 Task: Look for space in Неготино, Macedonia from 8th June, 2023 to 16th June, 2023 for 2 adults in price range Rs.10000 to Rs.15000. Place can be entire place with 1  bedroom having 1 bed and 1 bathroom. Property type can be house, flat, guest house, hotel. Amenities needed are: wifi, washing machine. Booking option can be shelf check-in. Required host language is English.
Action: Mouse moved to (507, 111)
Screenshot: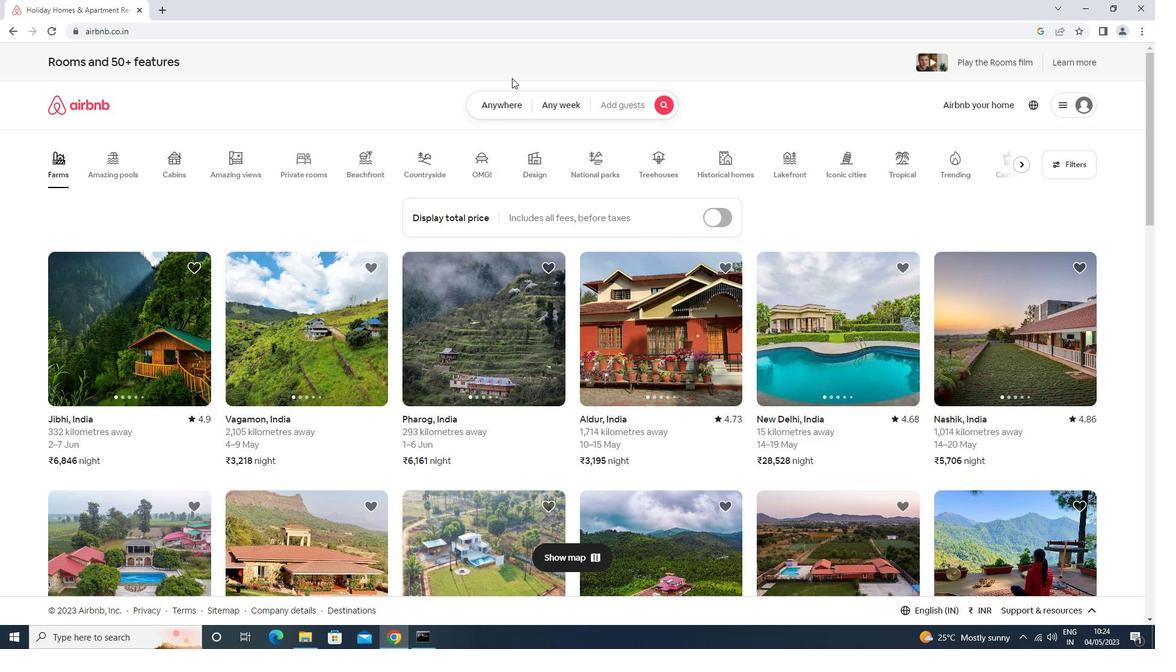 
Action: Mouse pressed left at (507, 111)
Screenshot: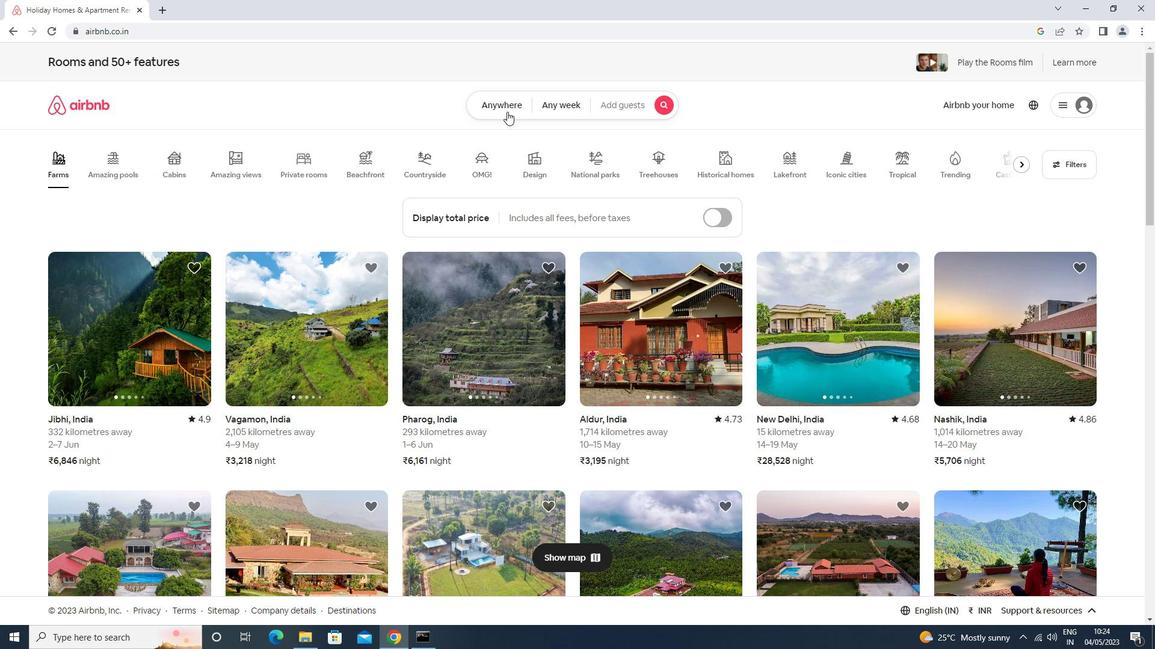 
Action: Mouse moved to (453, 151)
Screenshot: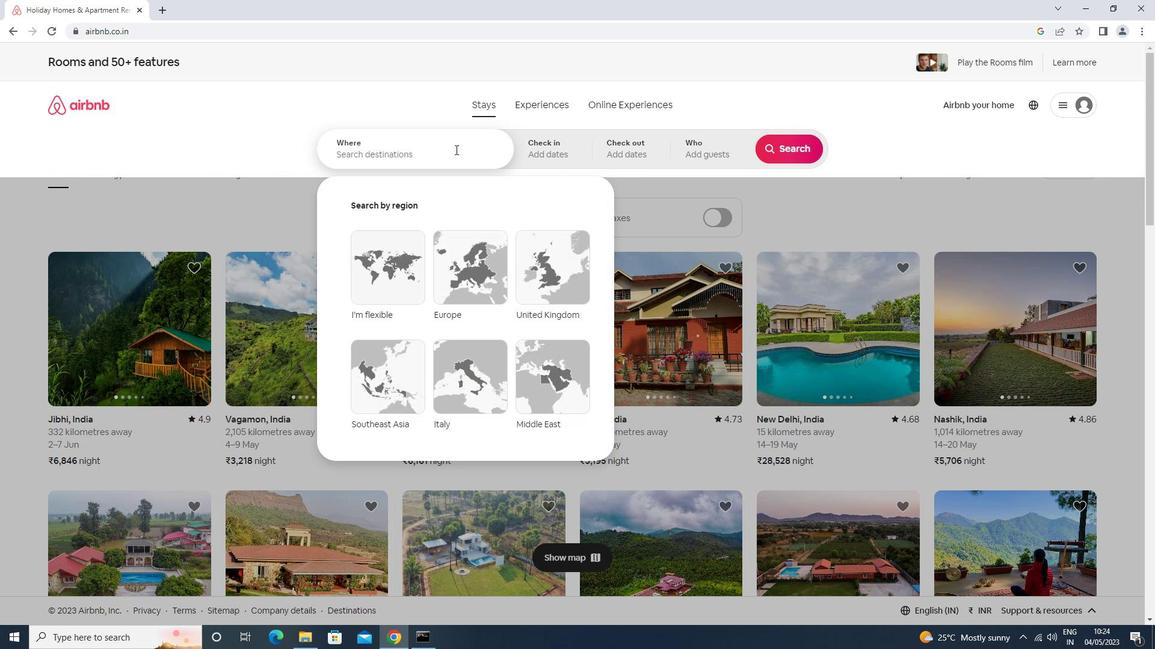 
Action: Mouse pressed left at (453, 151)
Screenshot: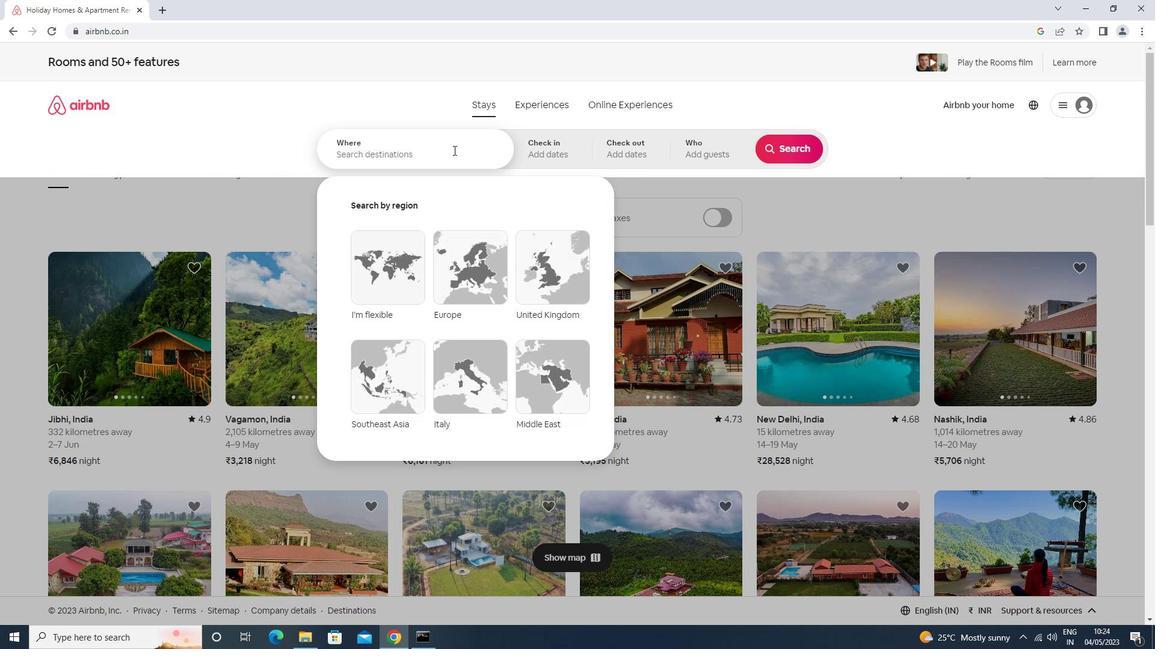 
Action: Key pressed macedonia<Key.enter>
Screenshot: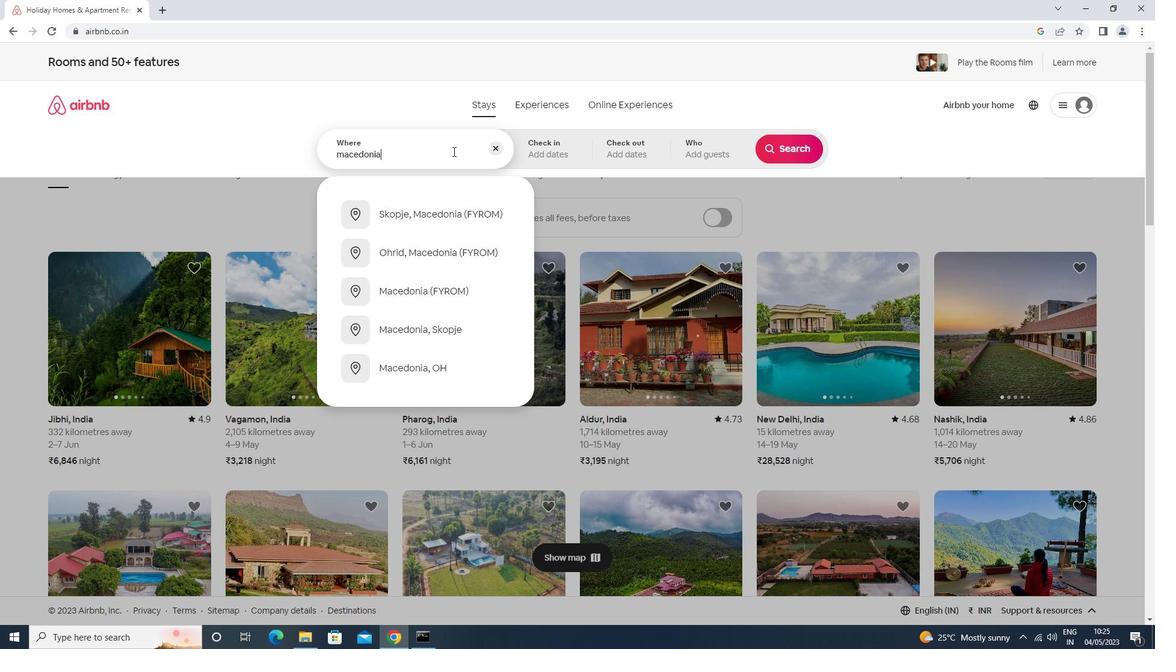 
Action: Mouse moved to (714, 327)
Screenshot: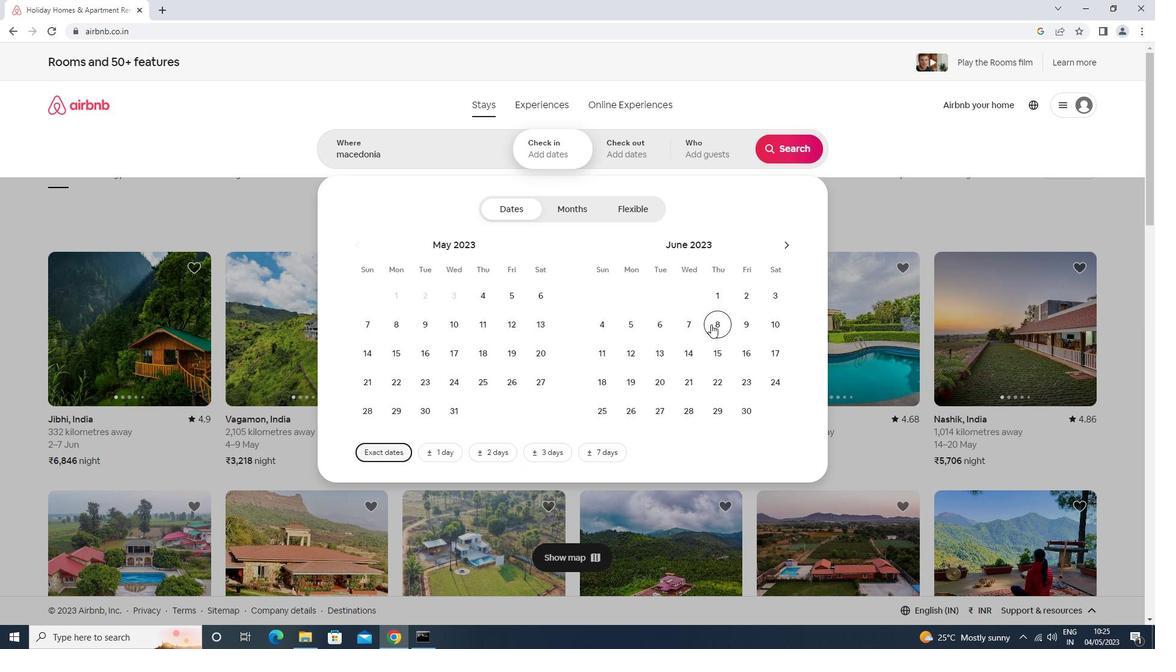 
Action: Mouse pressed left at (714, 327)
Screenshot: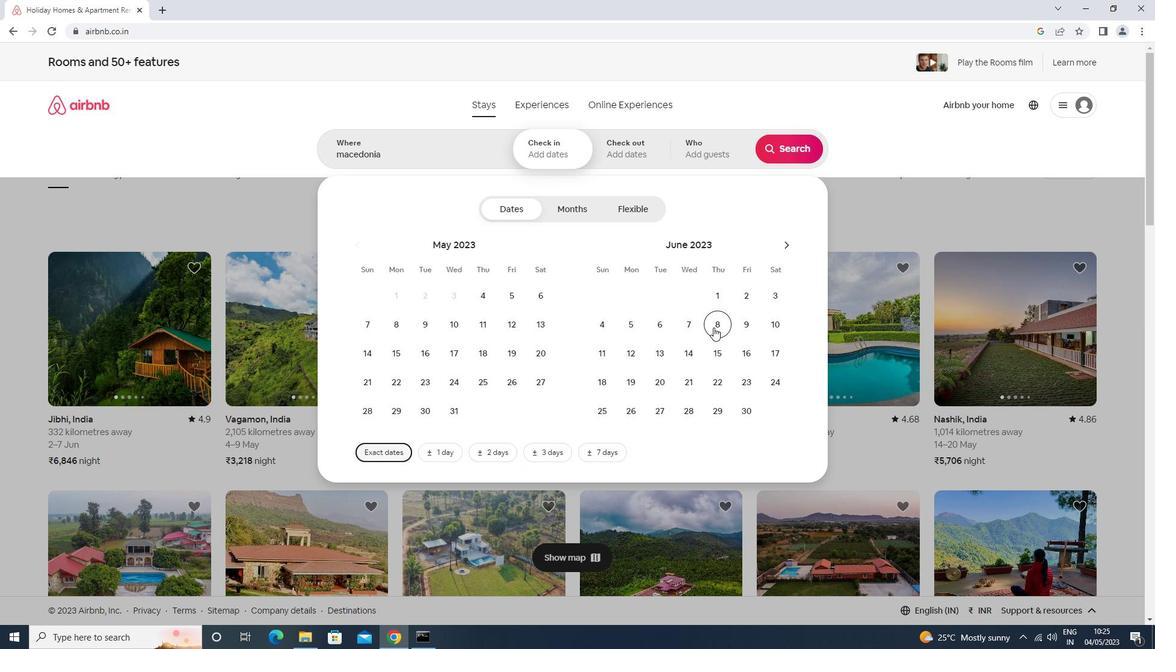
Action: Mouse moved to (745, 350)
Screenshot: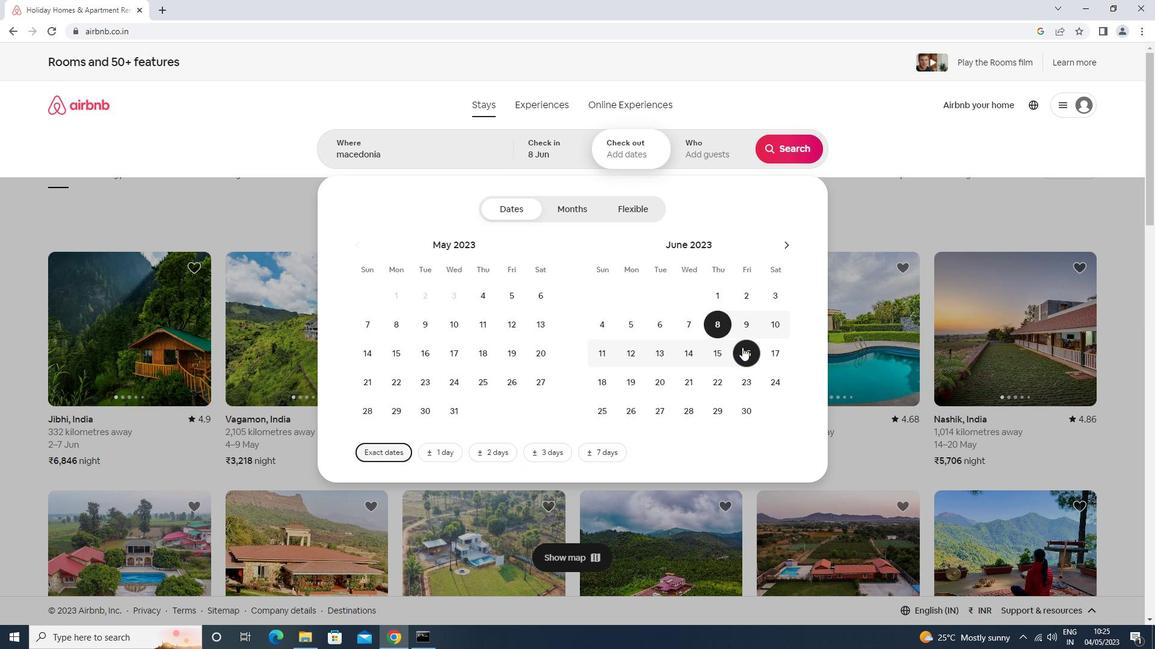 
Action: Mouse pressed left at (745, 350)
Screenshot: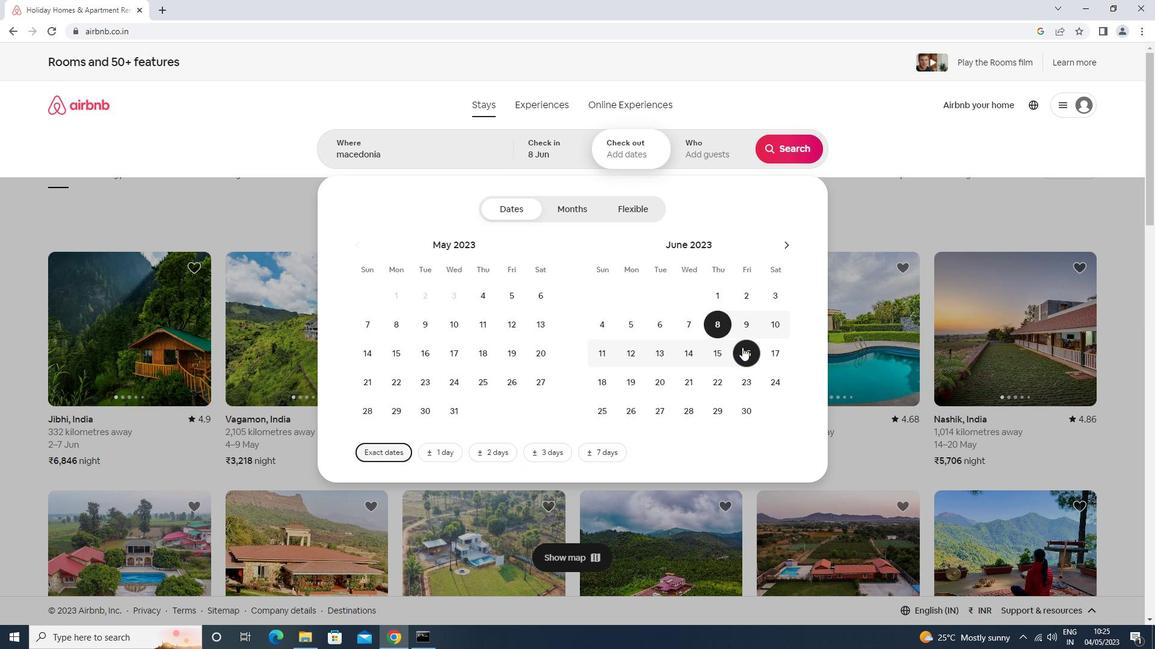 
Action: Mouse moved to (698, 163)
Screenshot: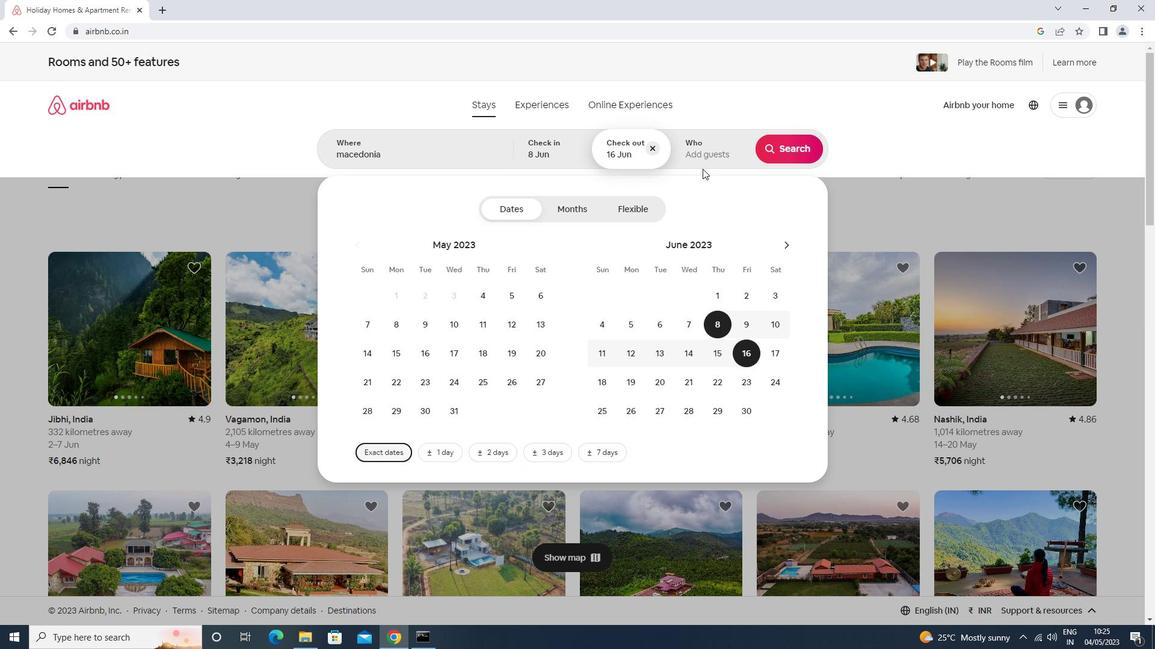 
Action: Mouse pressed left at (698, 163)
Screenshot: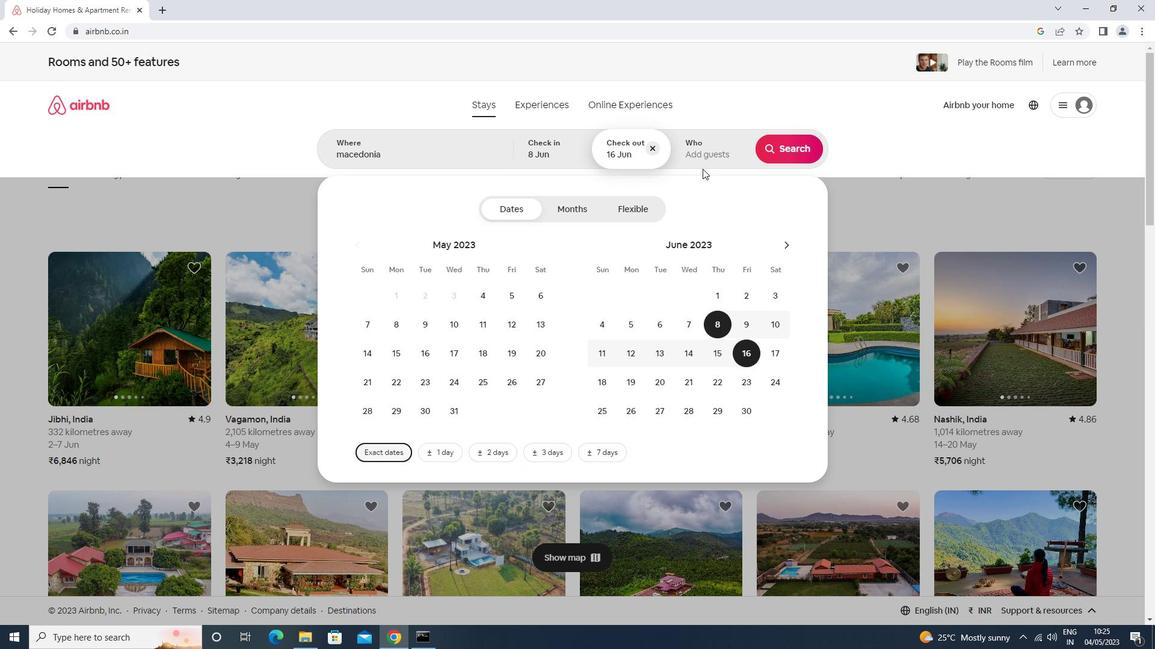 
Action: Mouse moved to (796, 214)
Screenshot: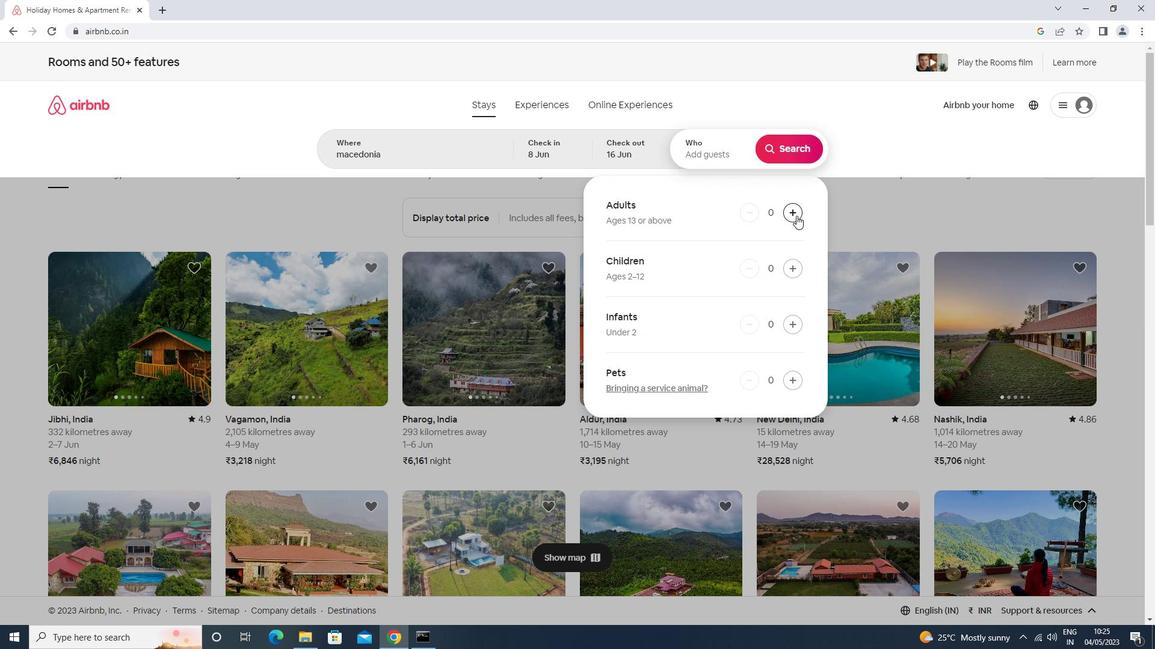 
Action: Mouse pressed left at (796, 214)
Screenshot: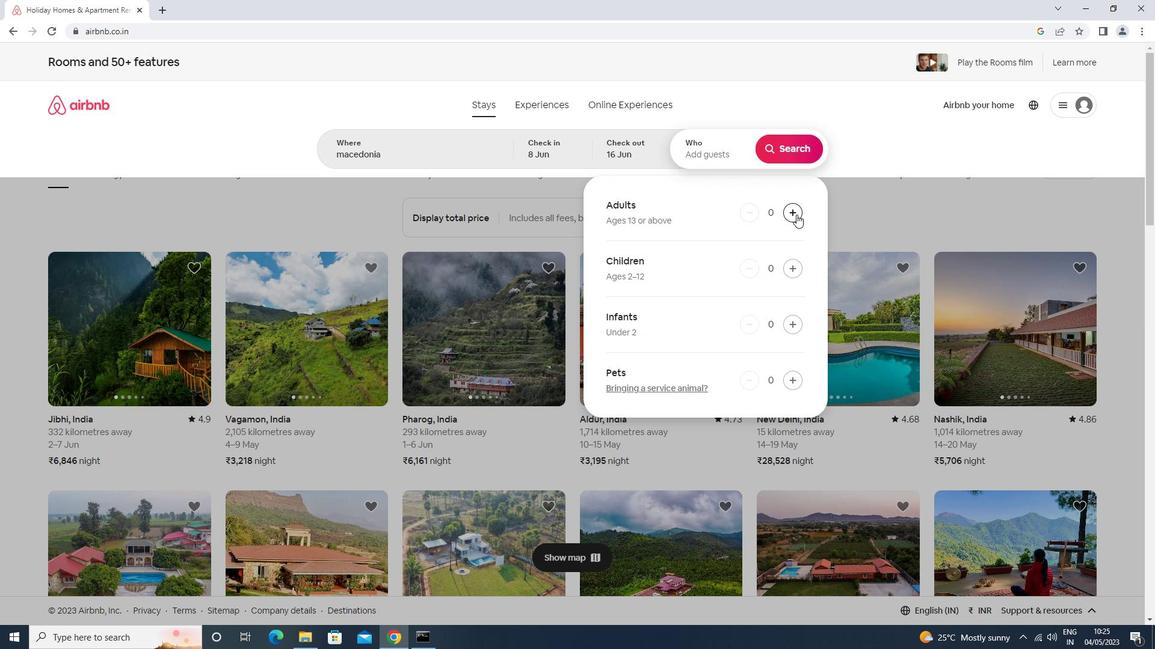 
Action: Mouse pressed left at (796, 214)
Screenshot: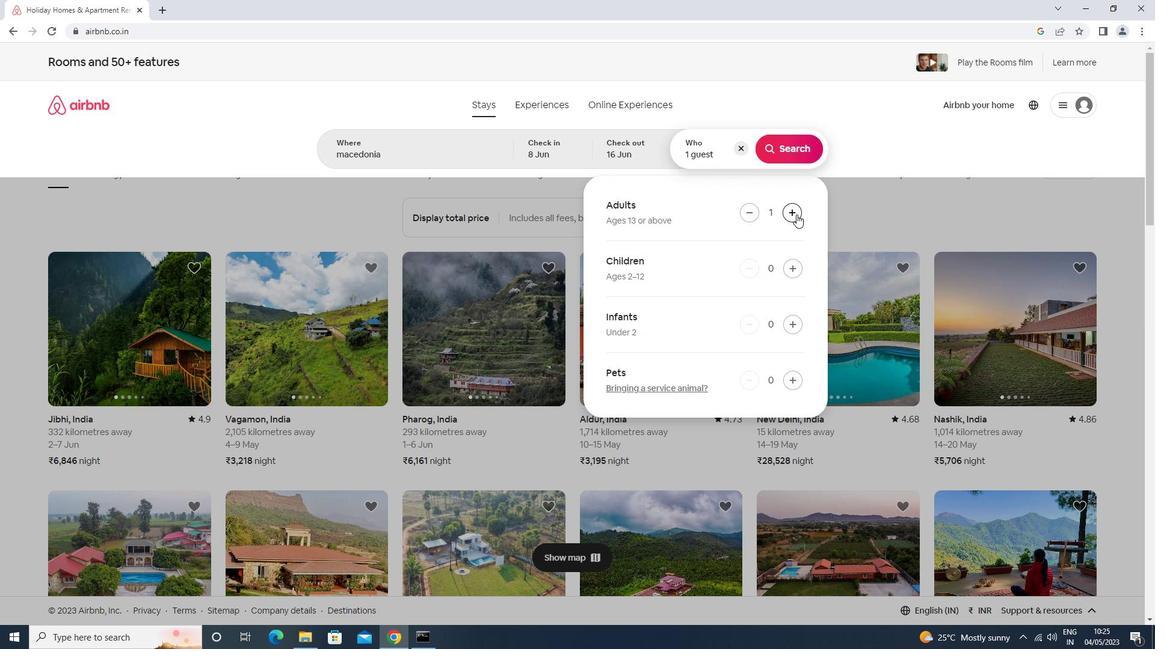 
Action: Mouse moved to (788, 150)
Screenshot: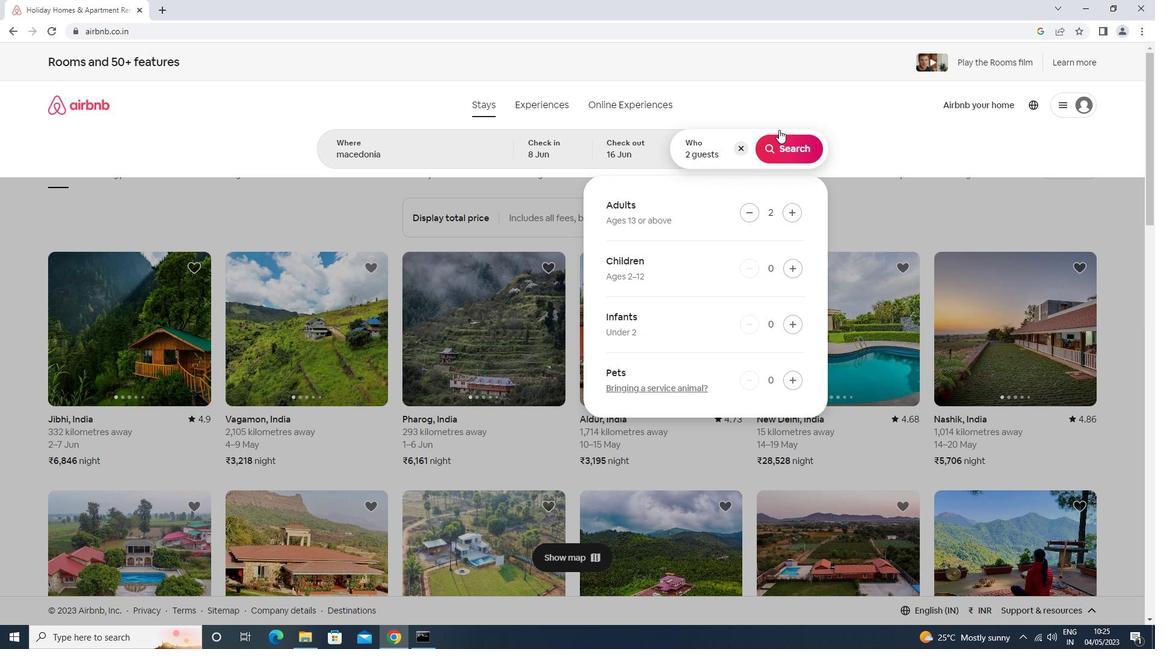 
Action: Mouse pressed left at (788, 150)
Screenshot: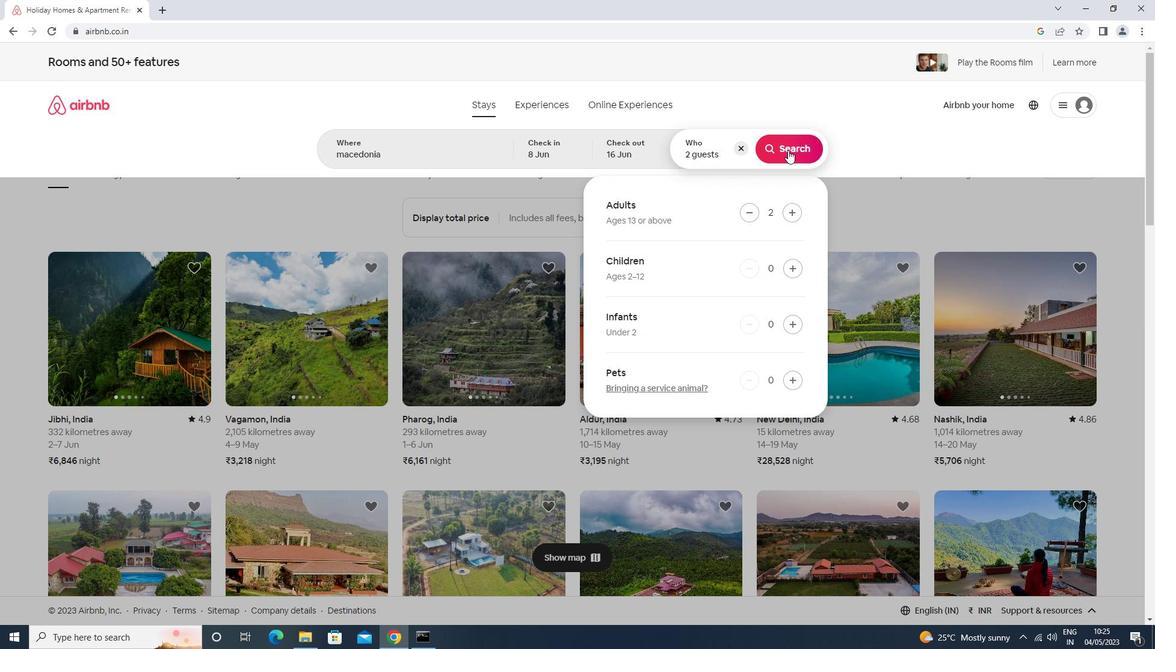 
Action: Mouse moved to (1103, 111)
Screenshot: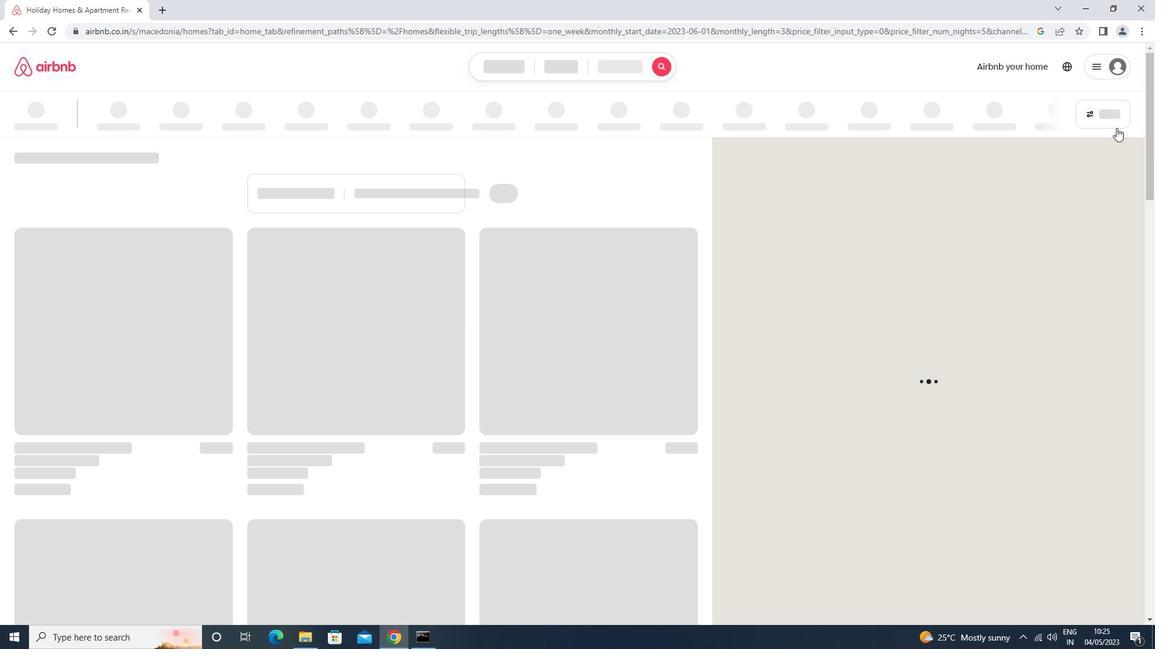 
Action: Mouse pressed left at (1103, 111)
Screenshot: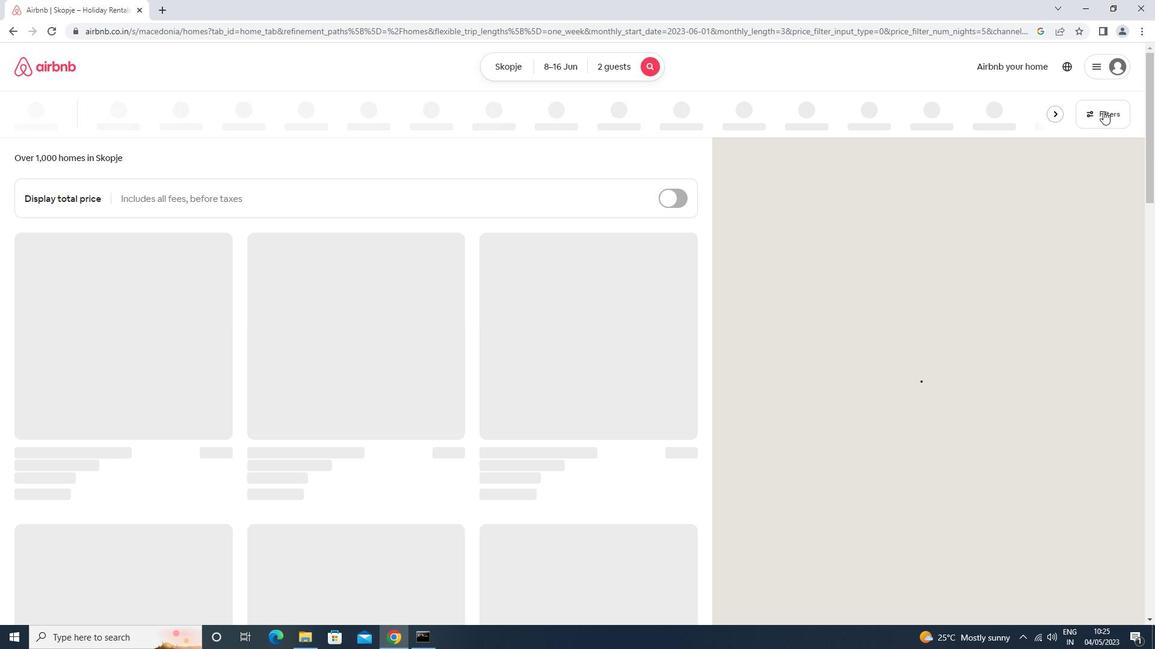 
Action: Mouse moved to (422, 267)
Screenshot: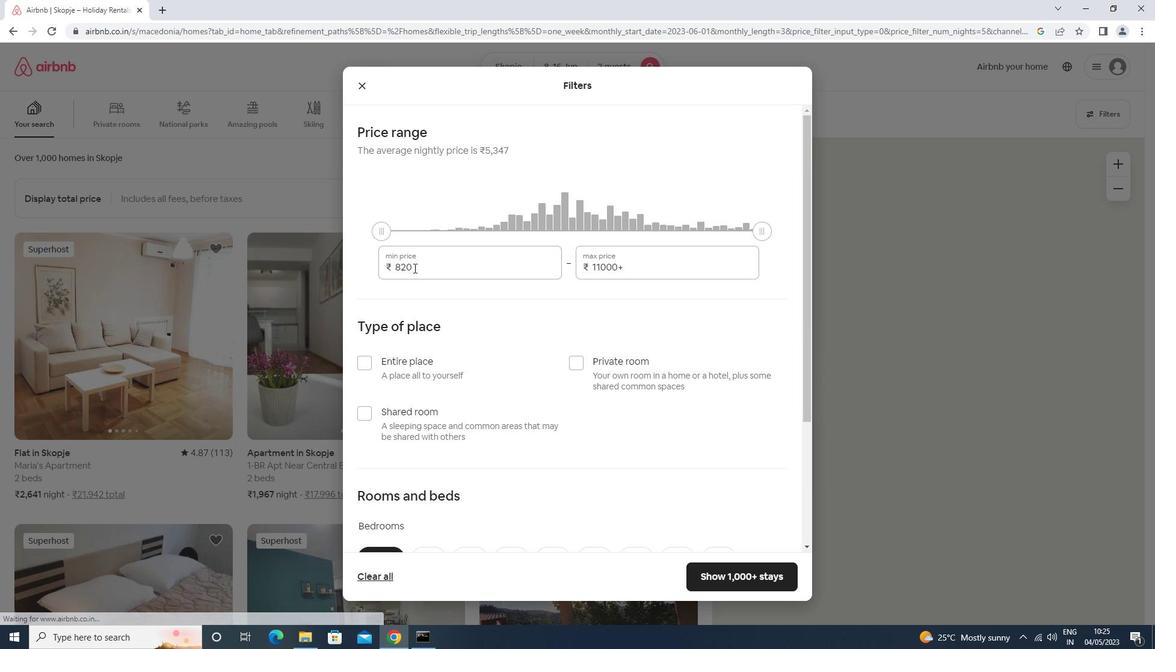 
Action: Mouse pressed left at (422, 267)
Screenshot: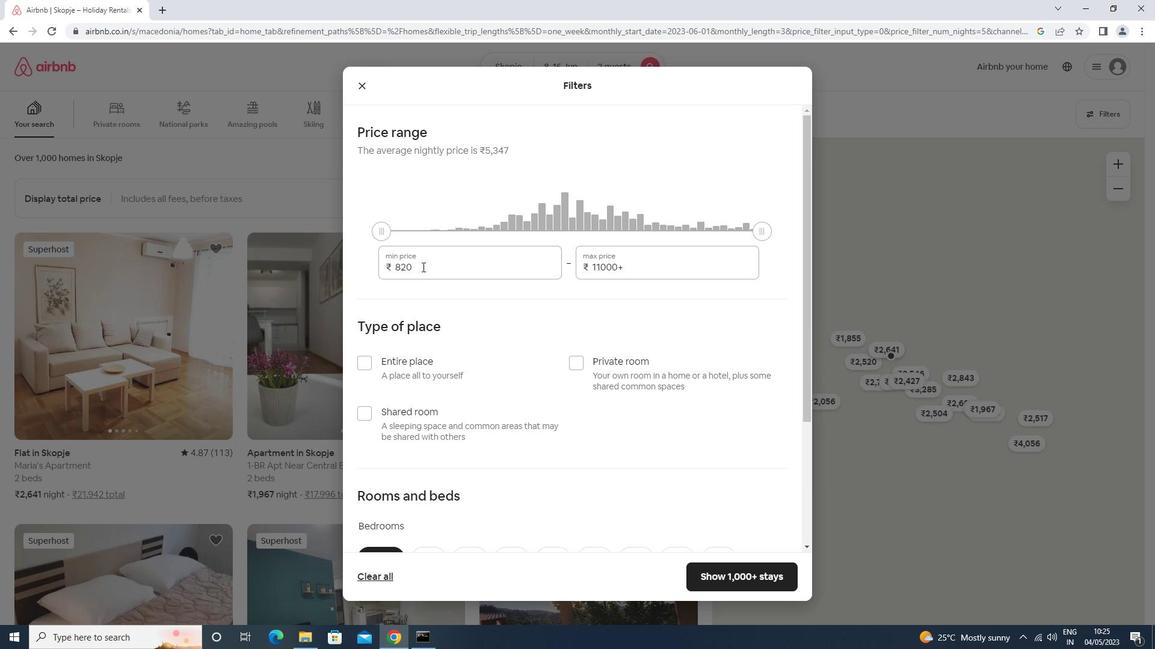 
Action: Mouse moved to (424, 267)
Screenshot: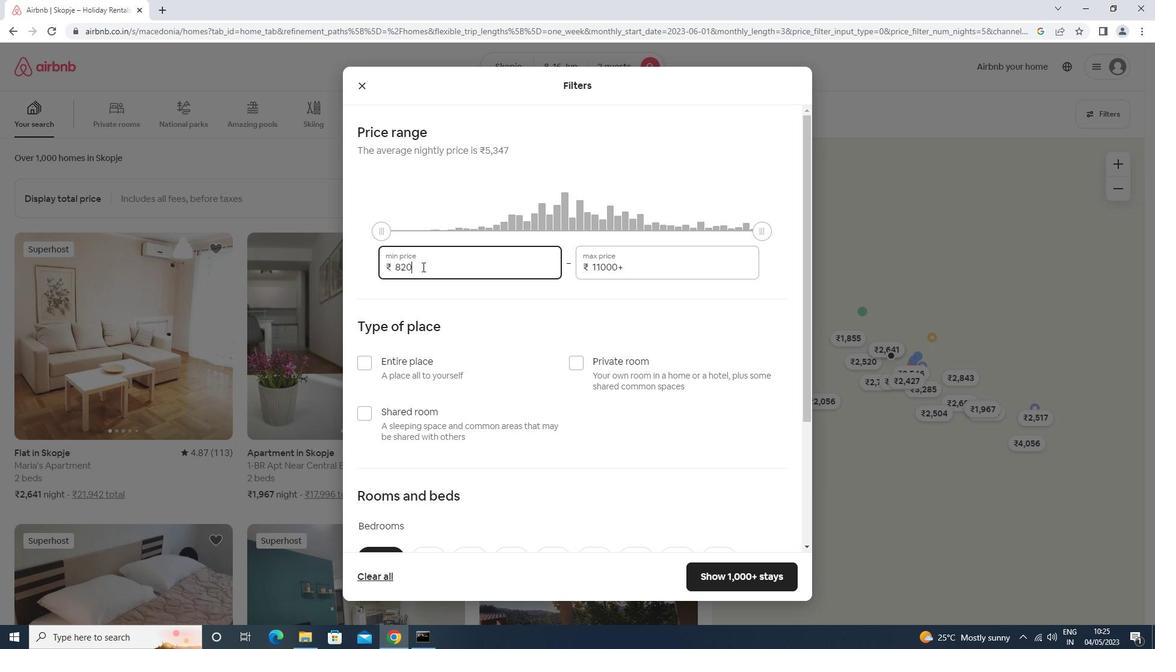 
Action: Key pressed <Key.backspace><Key.backspace><Key.backspace><Key.backspace><Key.backspace><Key.backspace><Key.backspace><Key.backspace><Key.backspace><Key.backspace>10000<Key.tab>15000
Screenshot: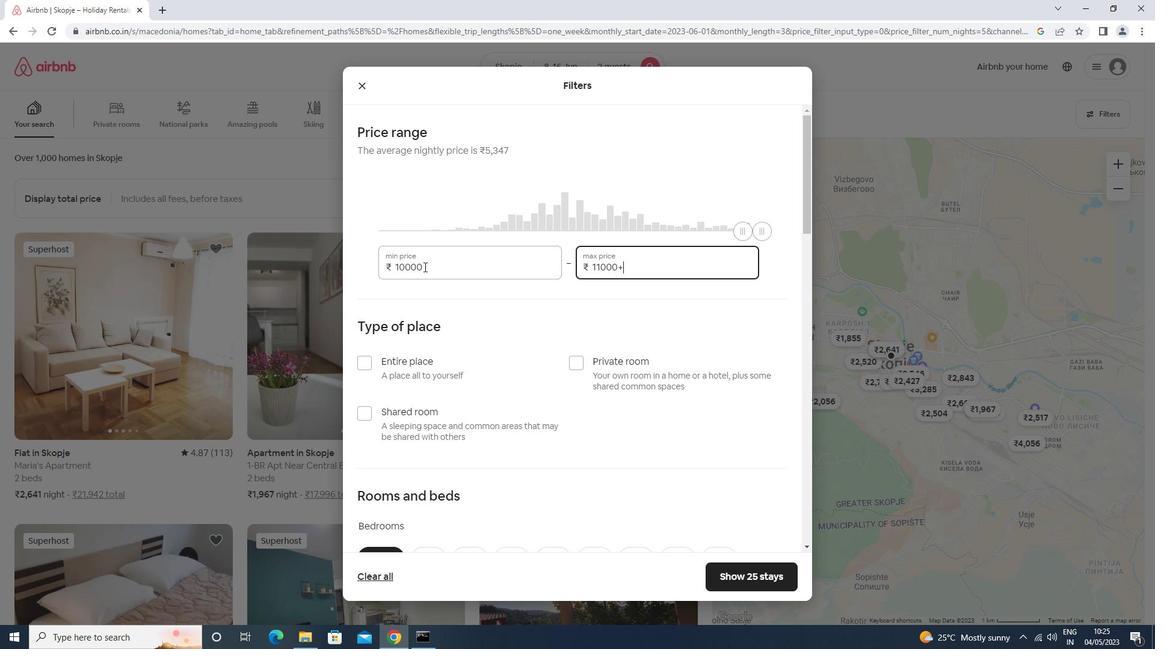
Action: Mouse moved to (424, 267)
Screenshot: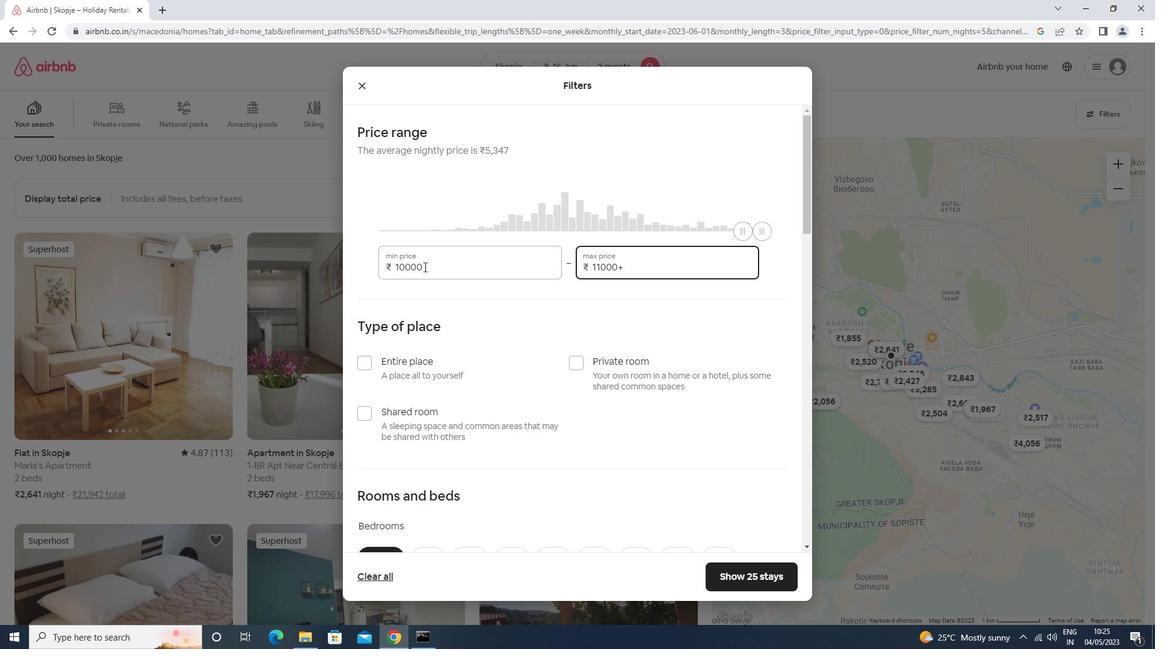 
Action: Mouse scrolled (424, 266) with delta (0, 0)
Screenshot: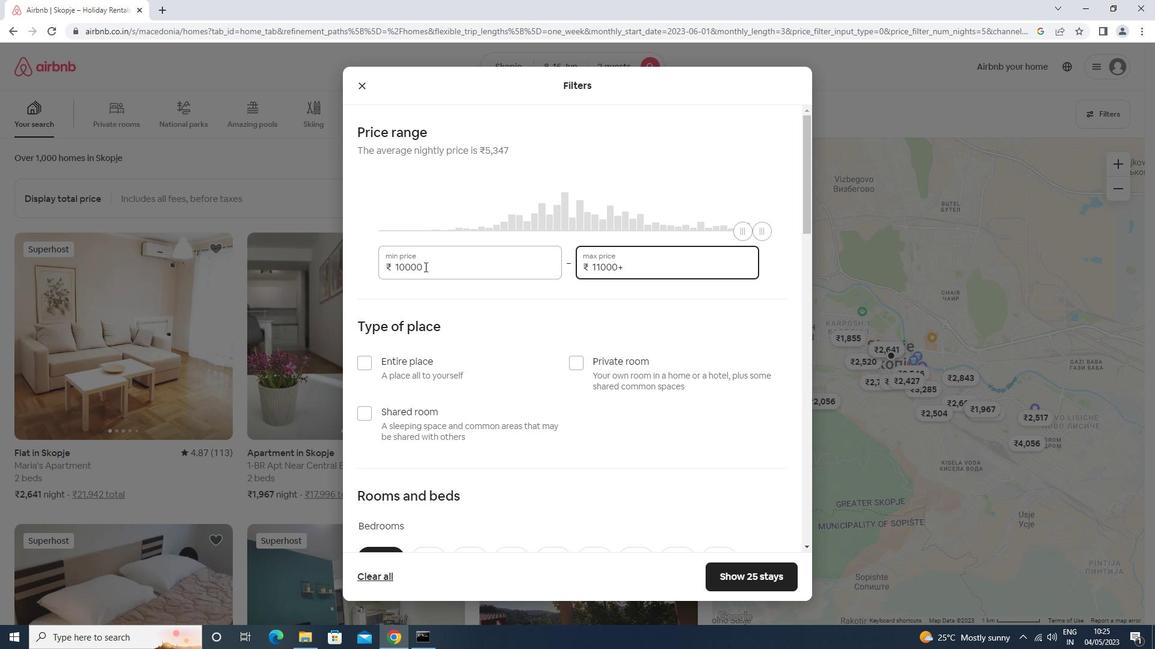 
Action: Mouse scrolled (424, 266) with delta (0, 0)
Screenshot: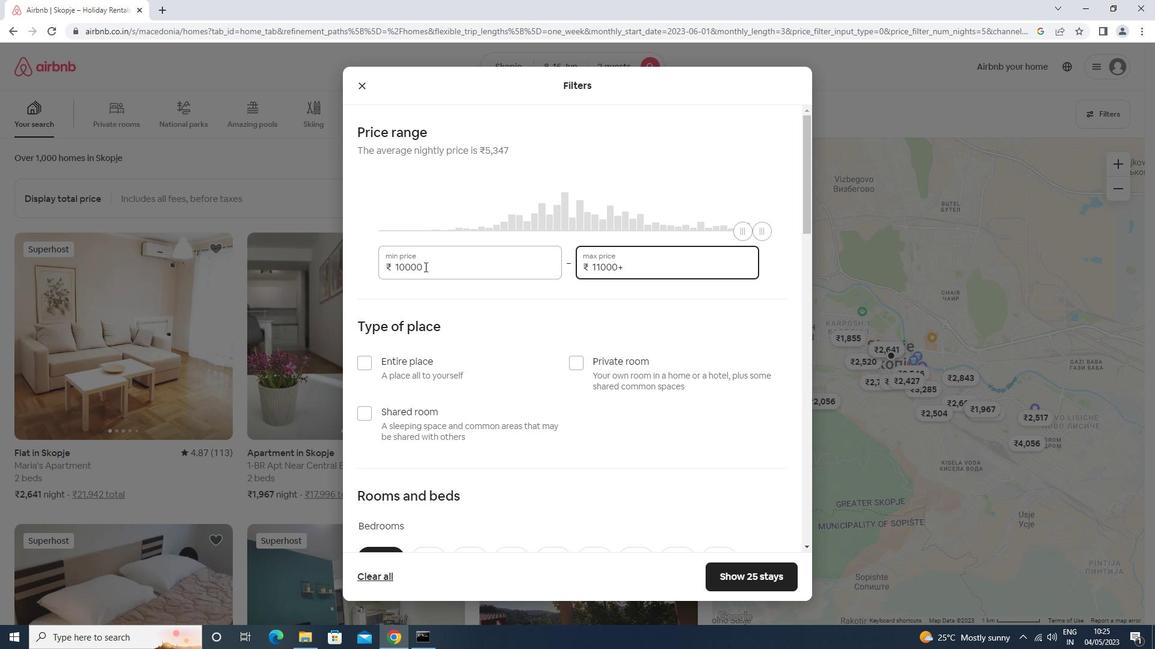
Action: Mouse moved to (391, 244)
Screenshot: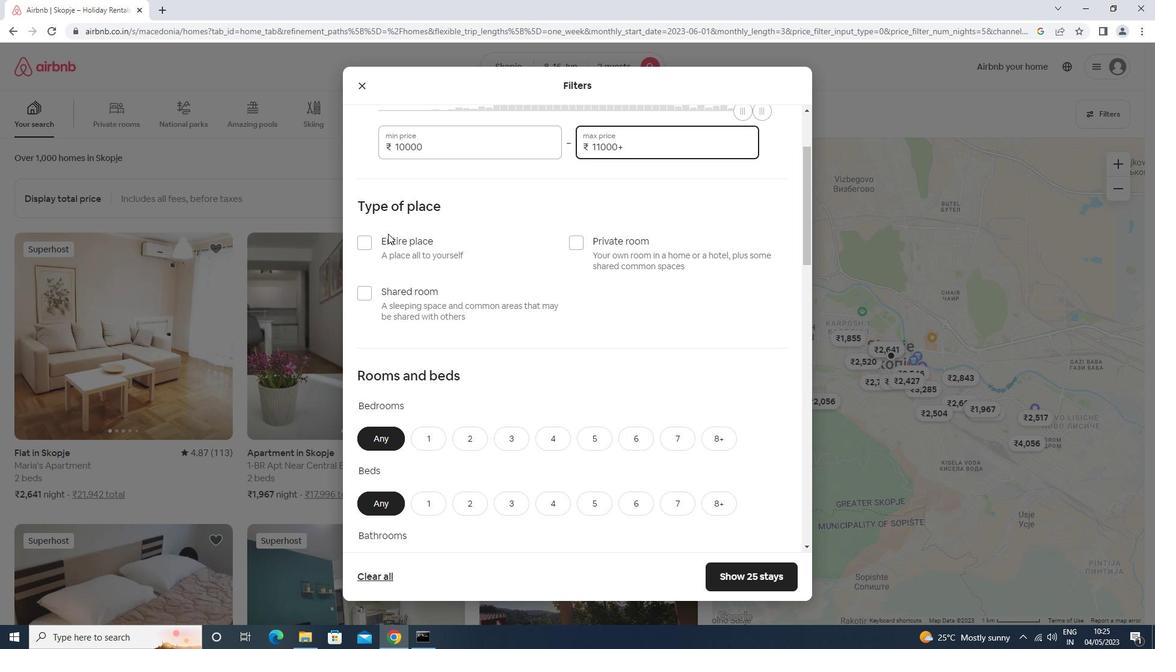 
Action: Mouse pressed left at (391, 244)
Screenshot: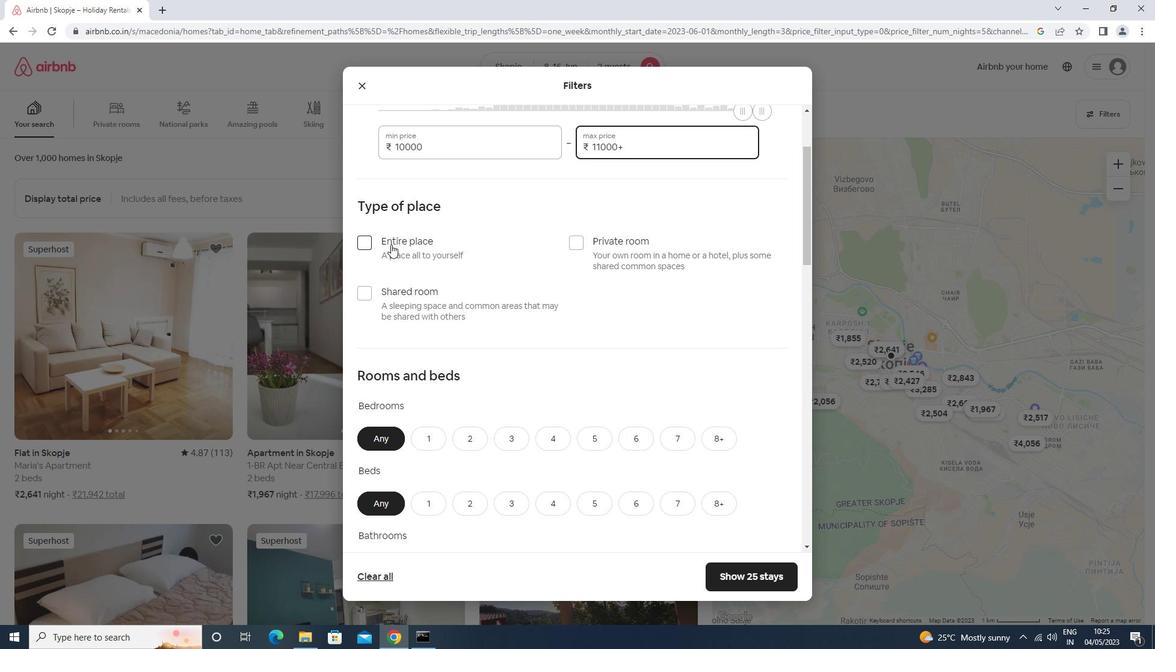 
Action: Mouse scrolled (391, 244) with delta (0, 0)
Screenshot: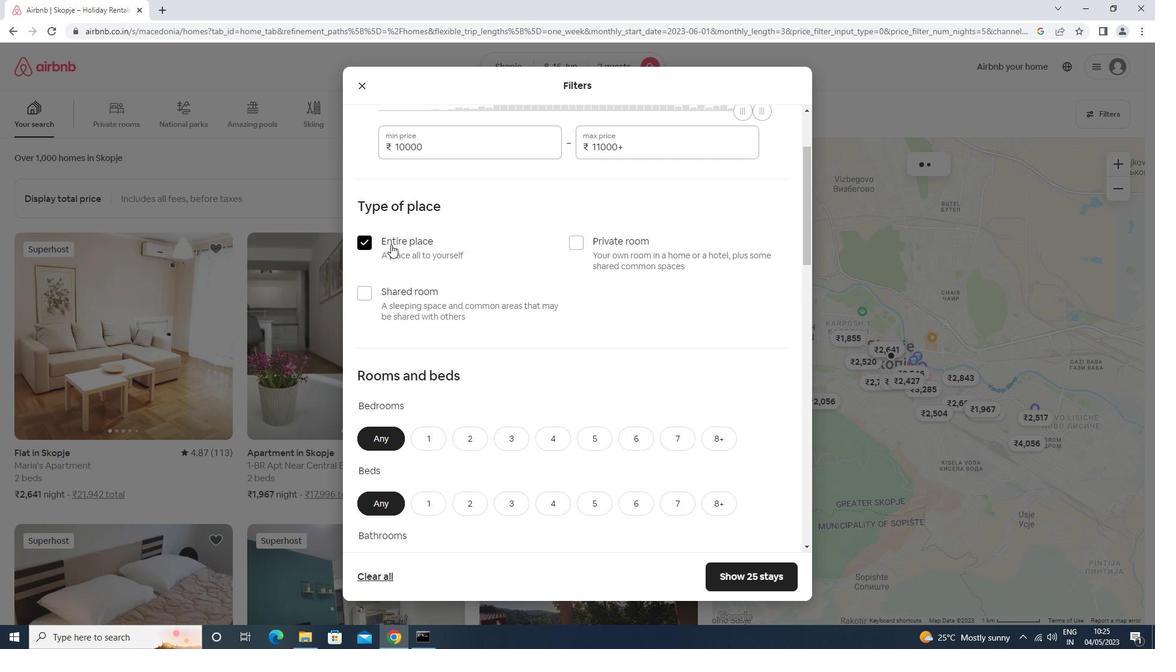 
Action: Mouse moved to (431, 383)
Screenshot: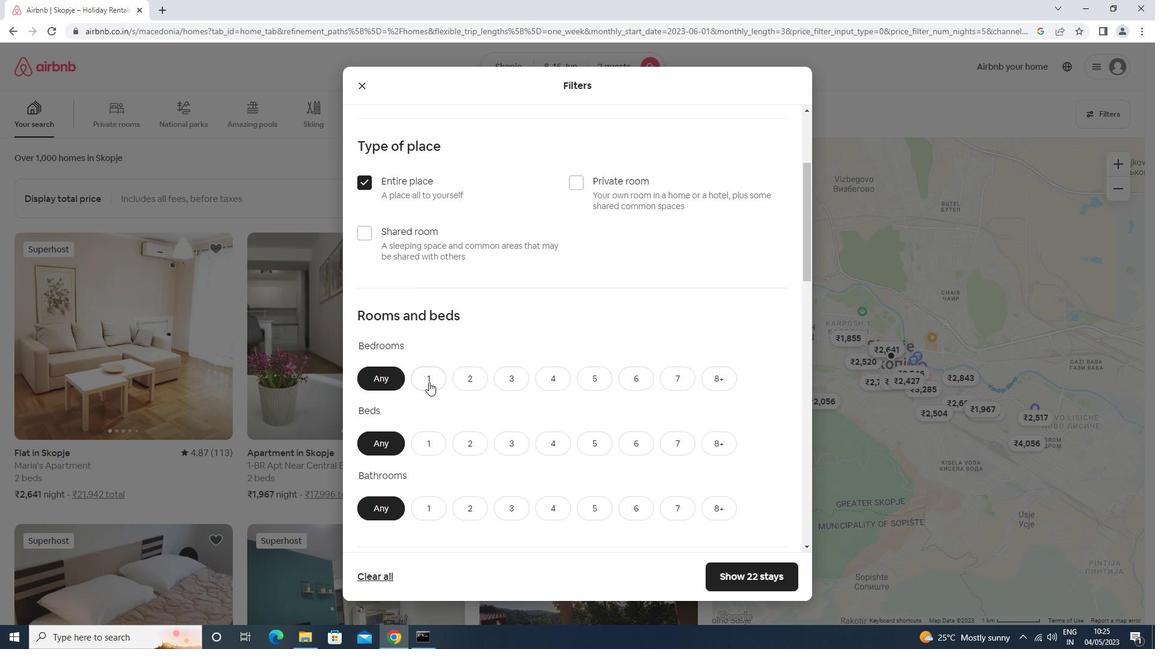 
Action: Mouse pressed left at (431, 383)
Screenshot: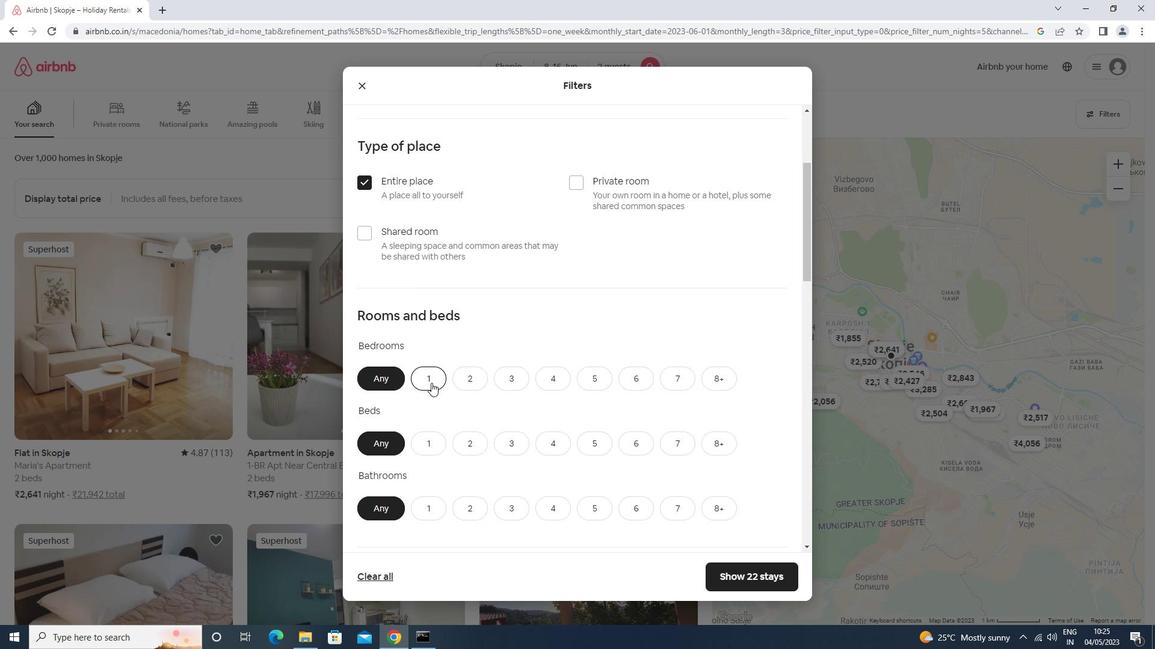 
Action: Mouse scrolled (431, 382) with delta (0, 0)
Screenshot: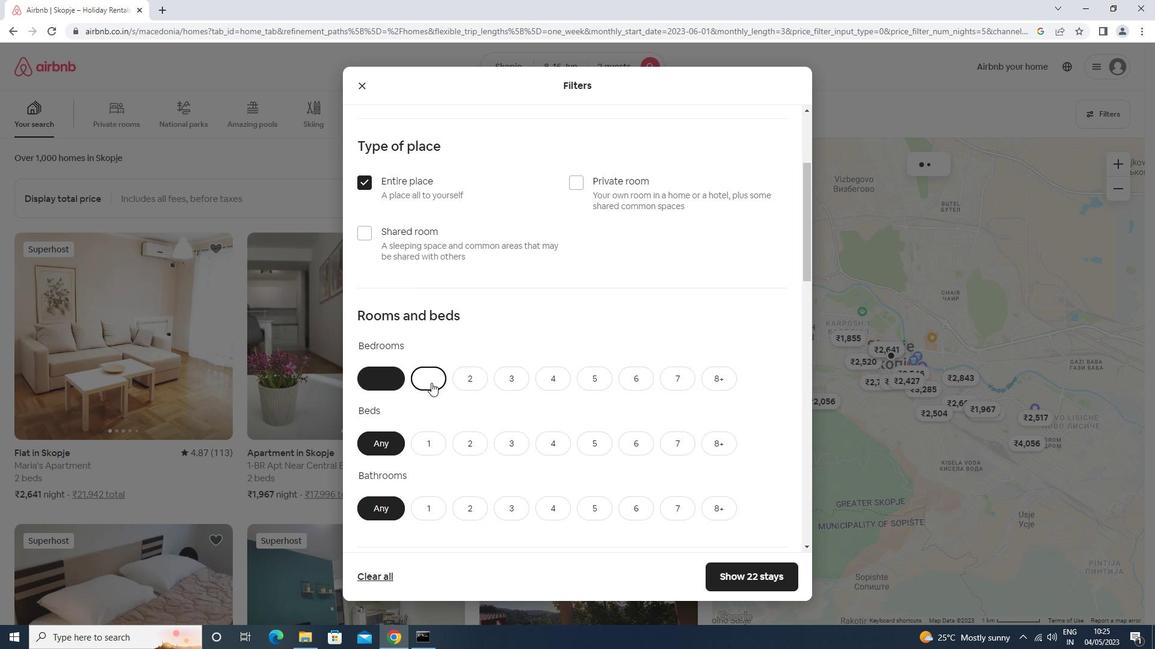 
Action: Mouse scrolled (431, 382) with delta (0, 0)
Screenshot: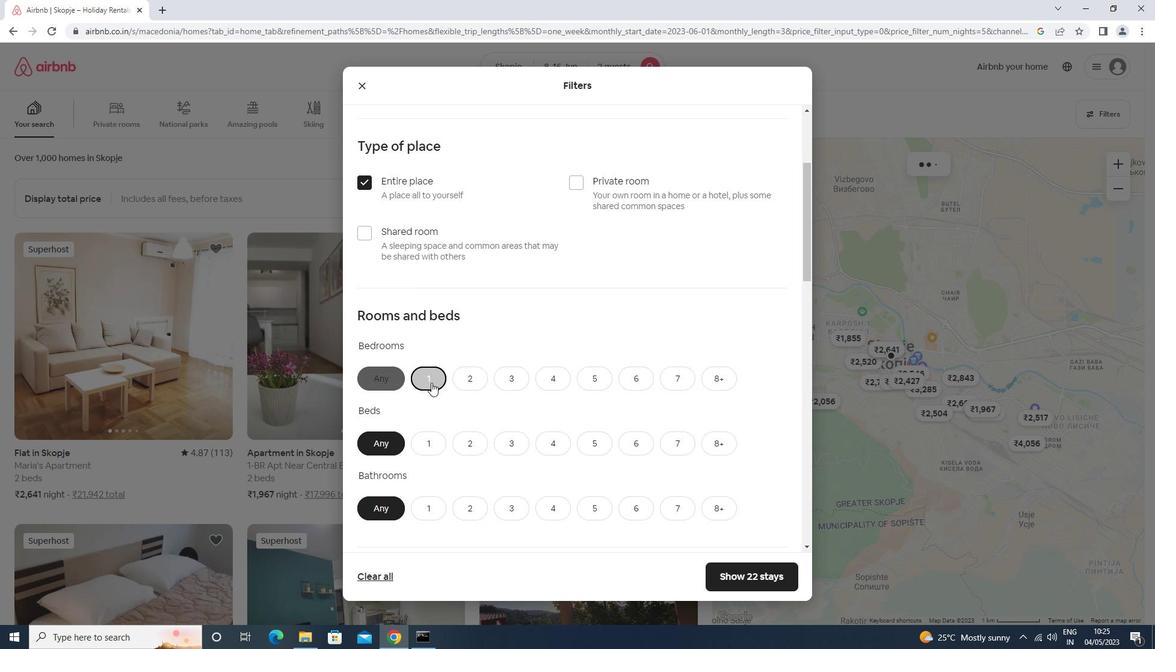 
Action: Mouse moved to (432, 329)
Screenshot: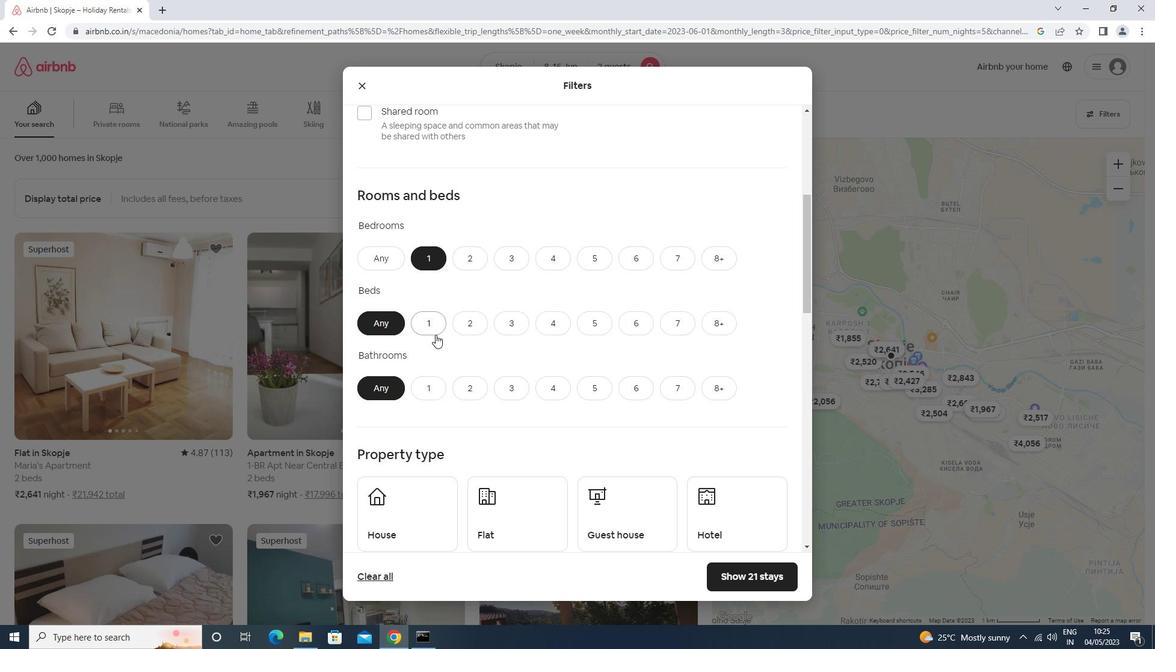 
Action: Mouse pressed left at (432, 329)
Screenshot: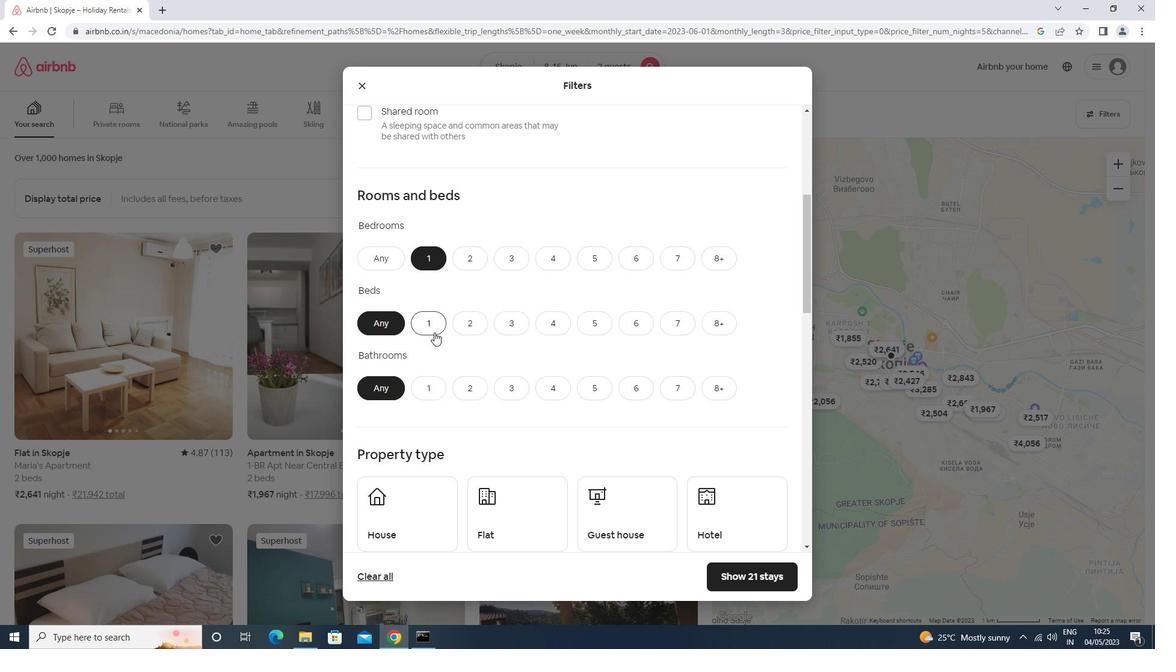 
Action: Mouse moved to (428, 391)
Screenshot: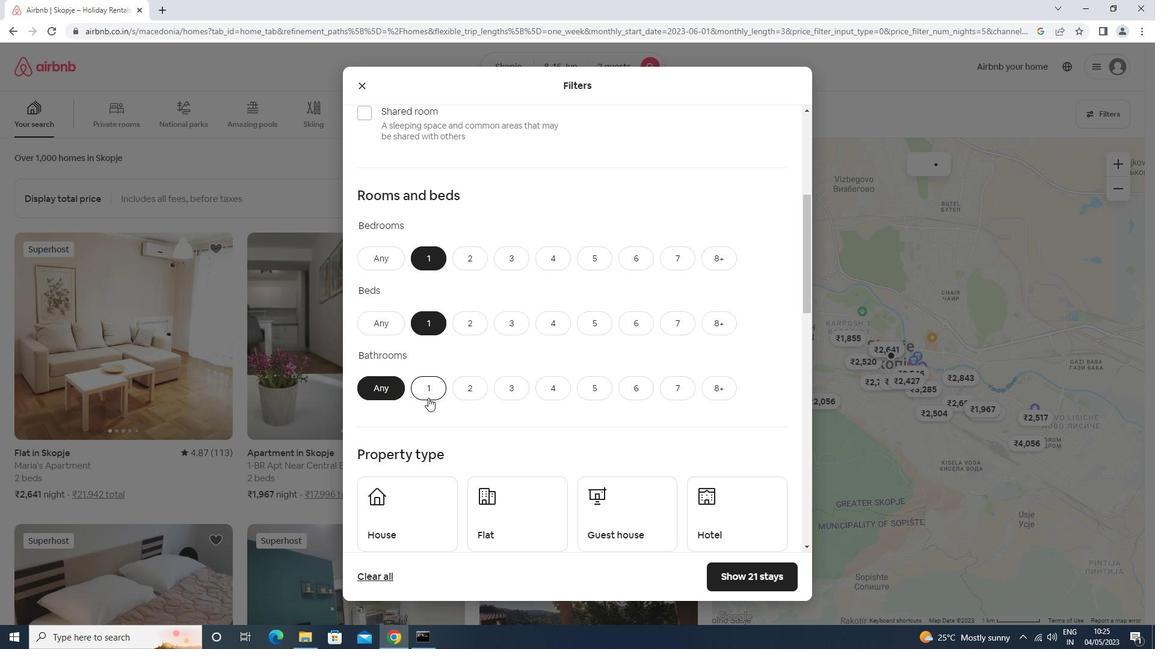
Action: Mouse pressed left at (428, 391)
Screenshot: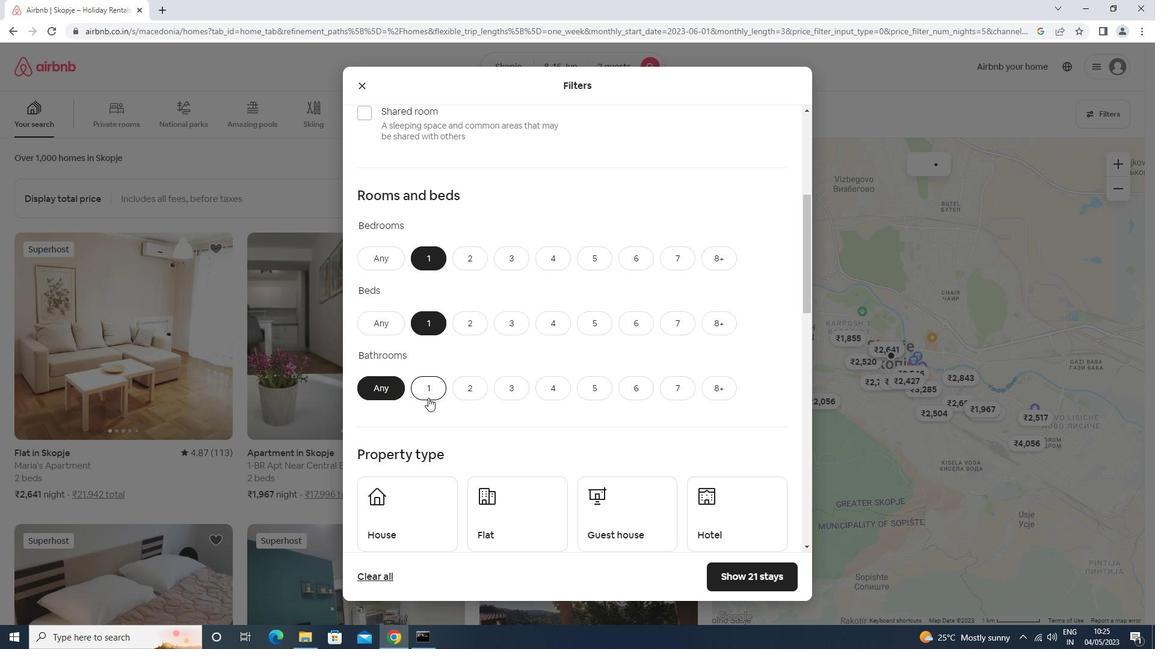 
Action: Mouse moved to (428, 389)
Screenshot: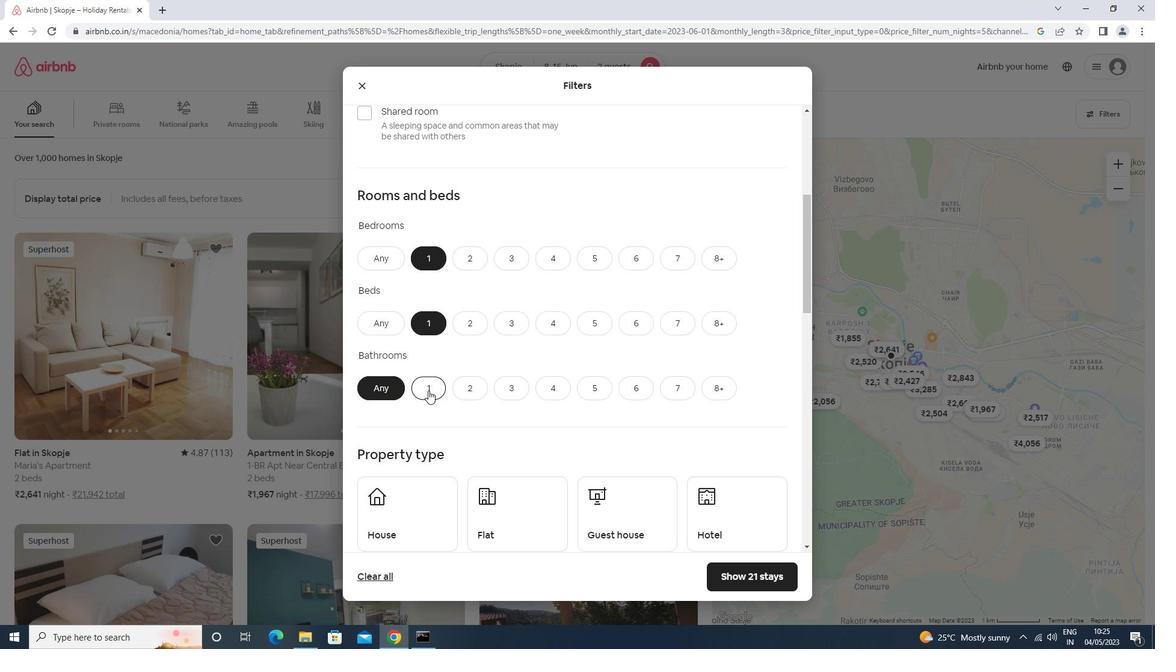 
Action: Mouse scrolled (428, 389) with delta (0, 0)
Screenshot: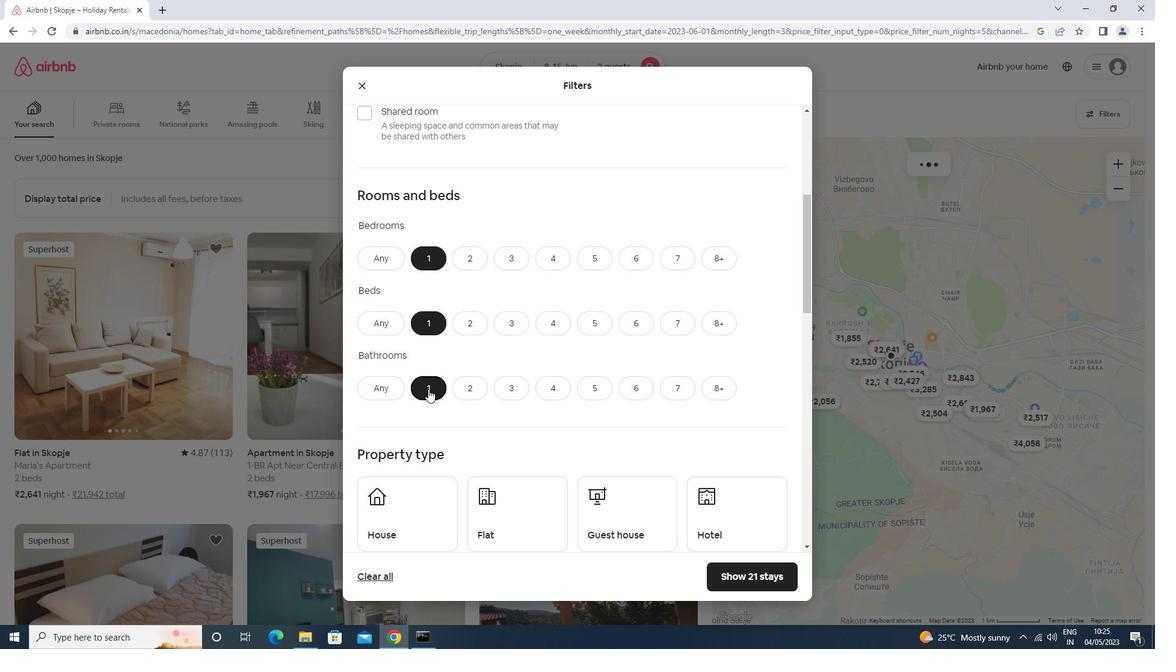 
Action: Mouse scrolled (428, 389) with delta (0, 0)
Screenshot: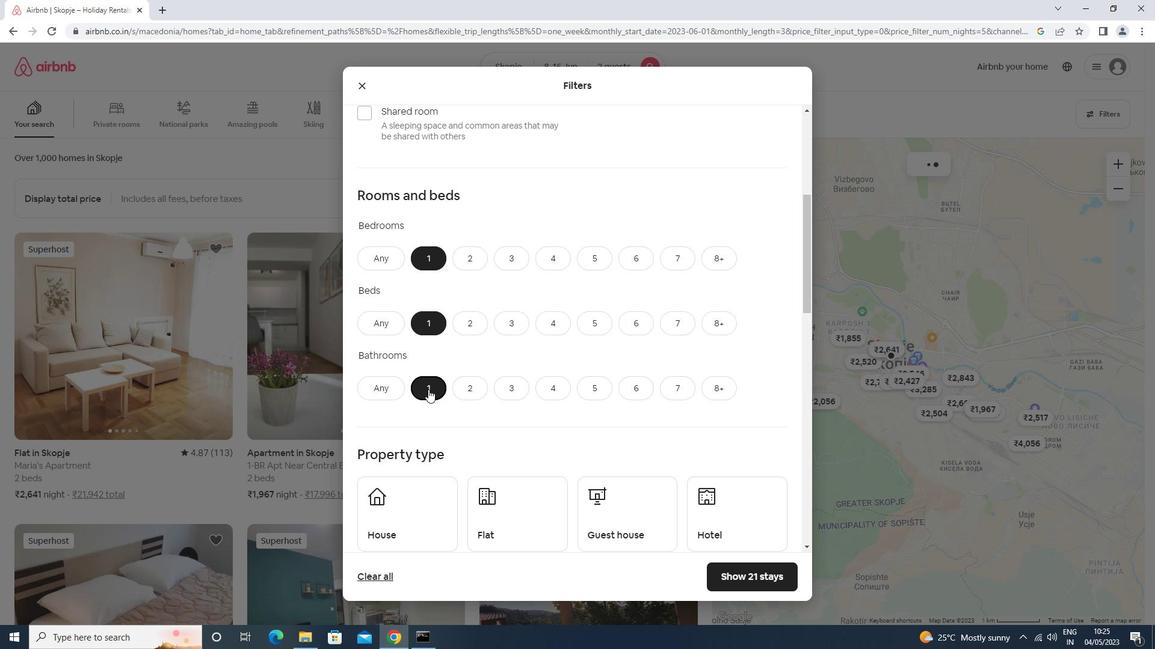 
Action: Mouse scrolled (428, 389) with delta (0, 0)
Screenshot: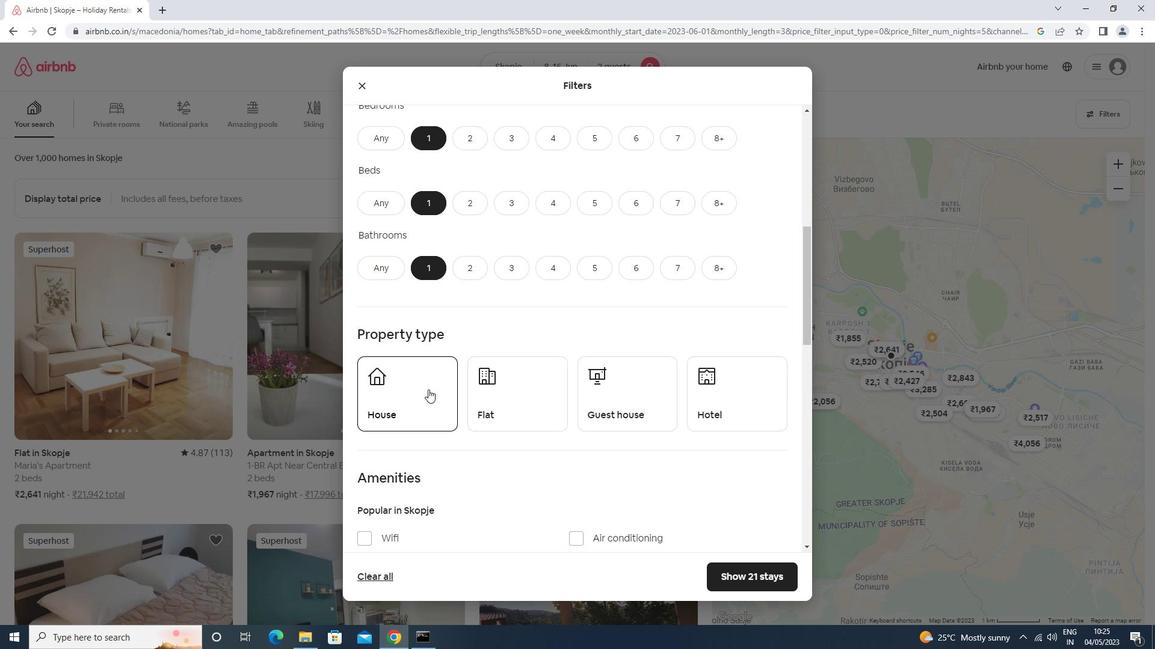 
Action: Mouse moved to (420, 346)
Screenshot: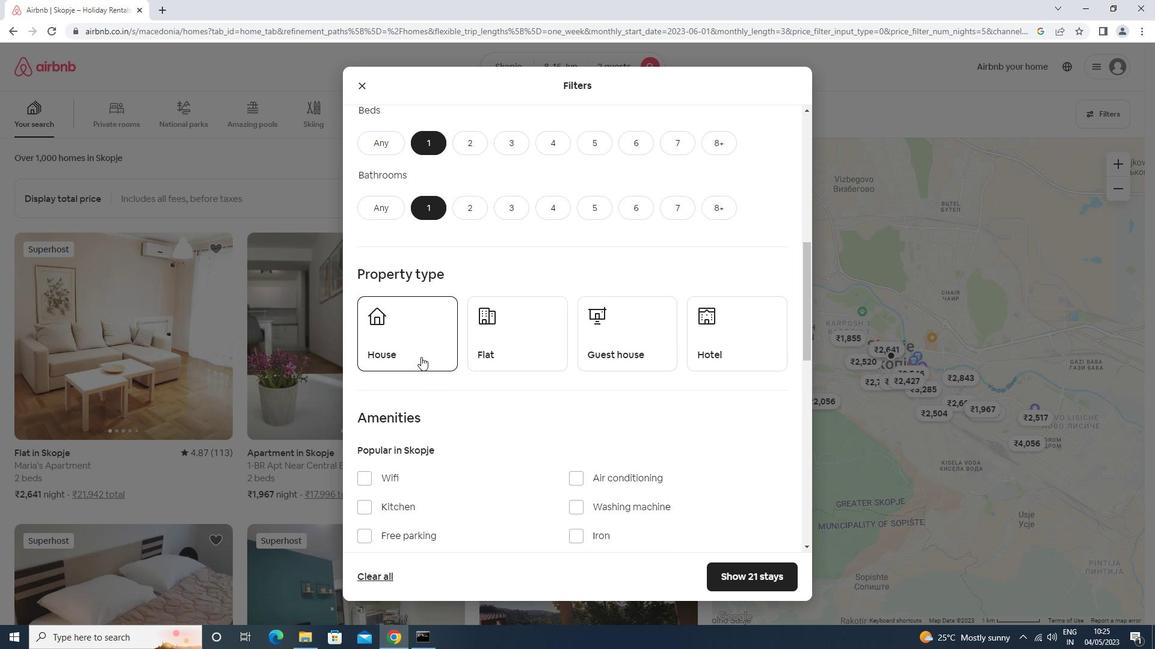 
Action: Mouse pressed left at (420, 346)
Screenshot: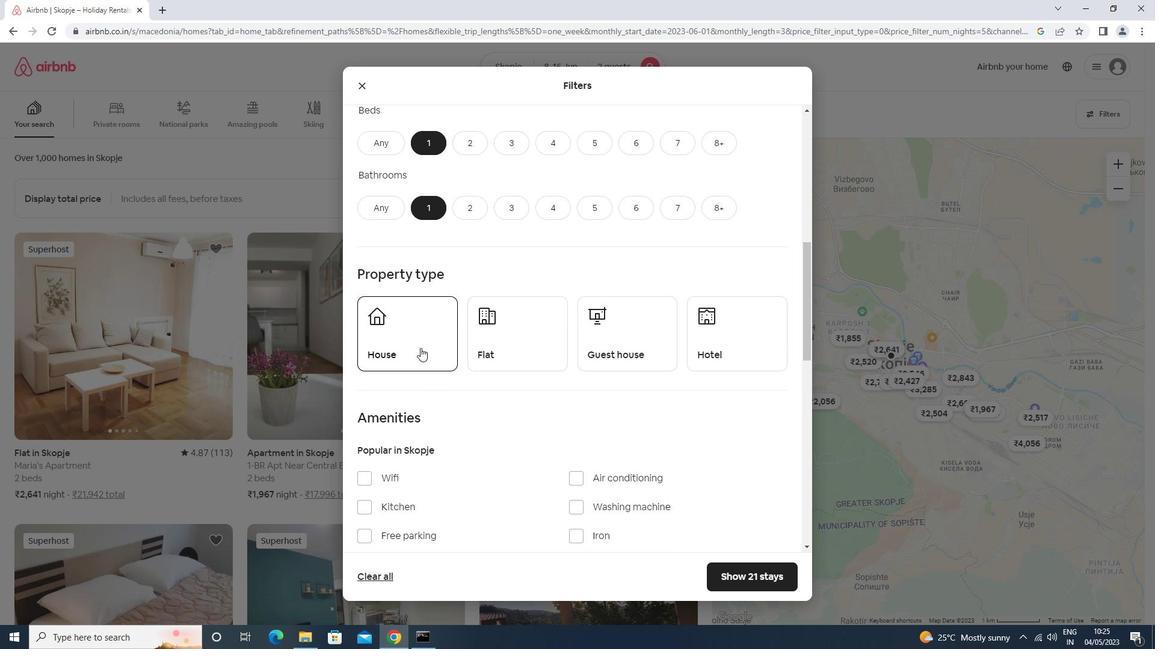 
Action: Mouse moved to (507, 338)
Screenshot: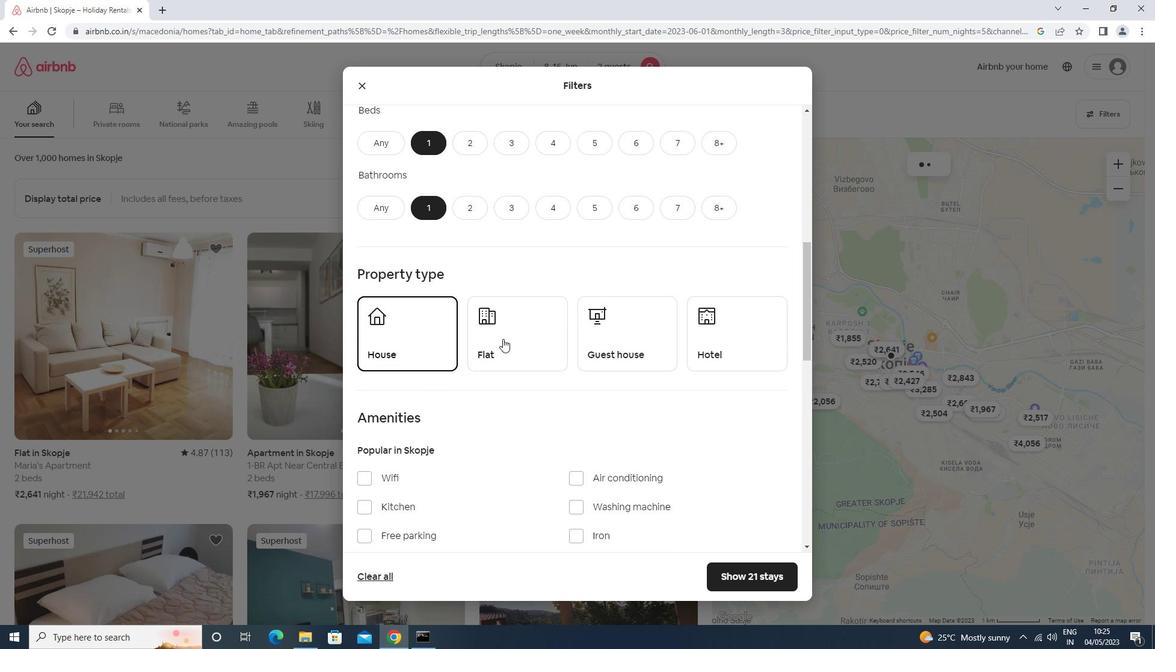 
Action: Mouse pressed left at (507, 338)
Screenshot: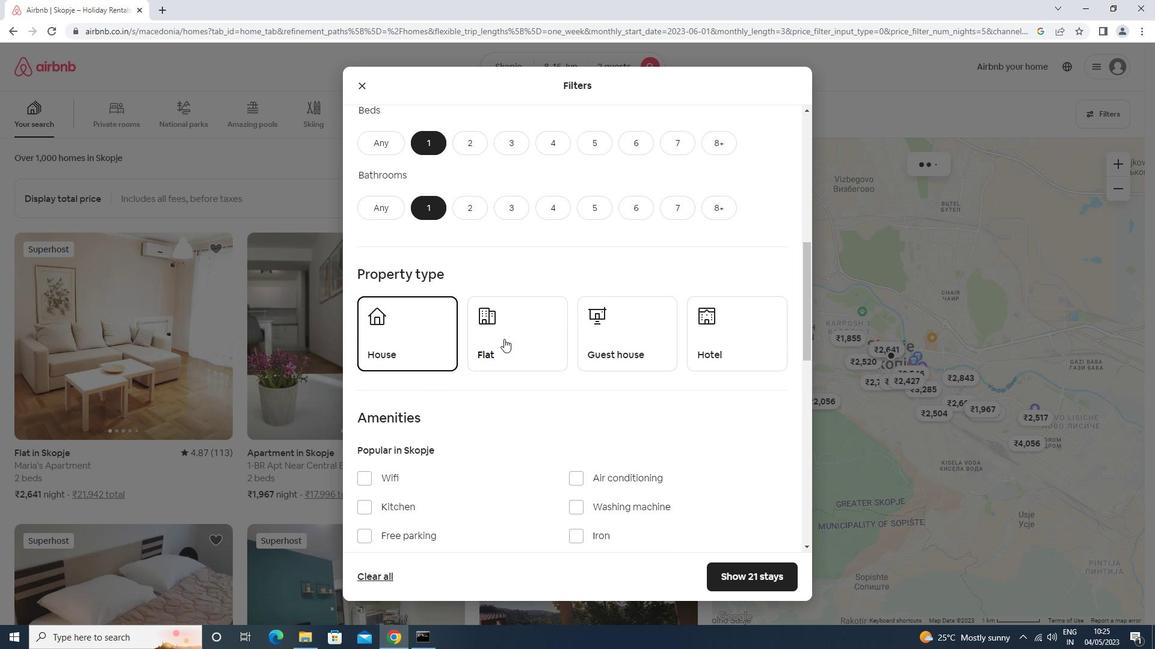 
Action: Mouse moved to (643, 340)
Screenshot: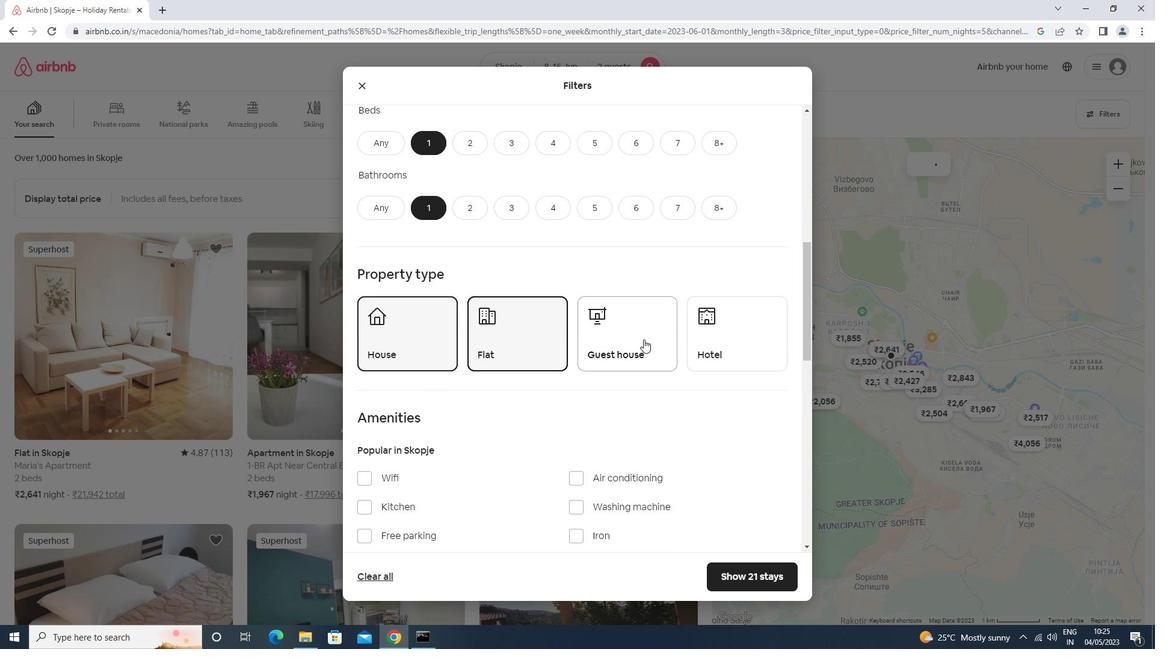 
Action: Mouse pressed left at (643, 340)
Screenshot: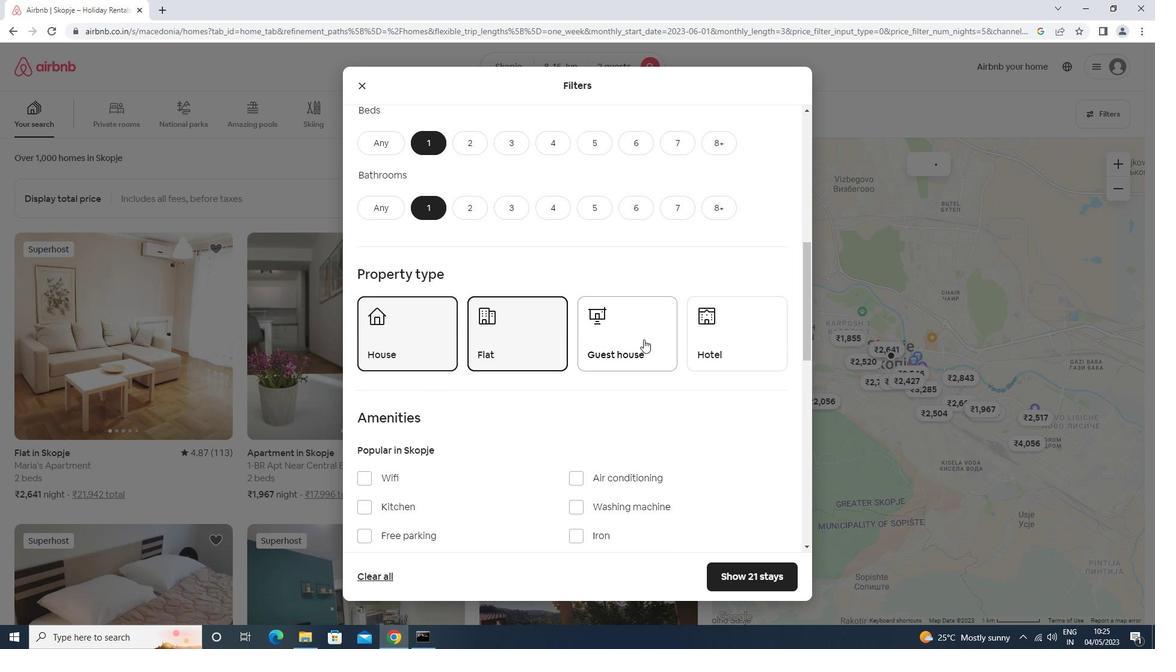
Action: Mouse moved to (713, 329)
Screenshot: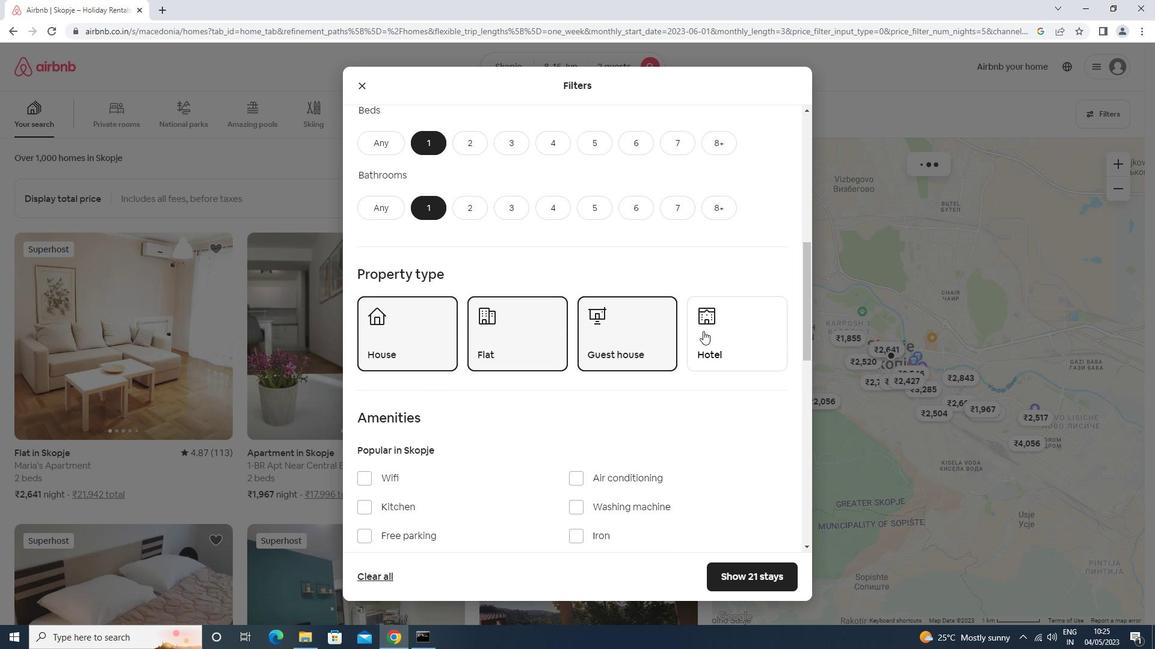 
Action: Mouse pressed left at (713, 329)
Screenshot: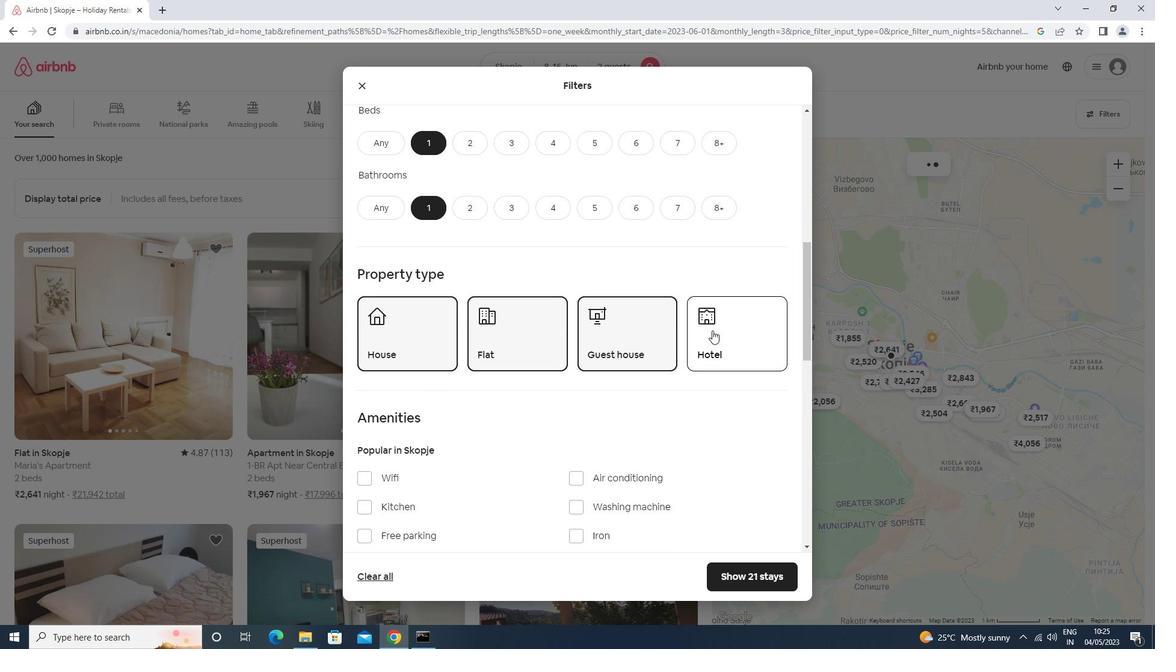 
Action: Mouse scrolled (713, 329) with delta (0, 0)
Screenshot: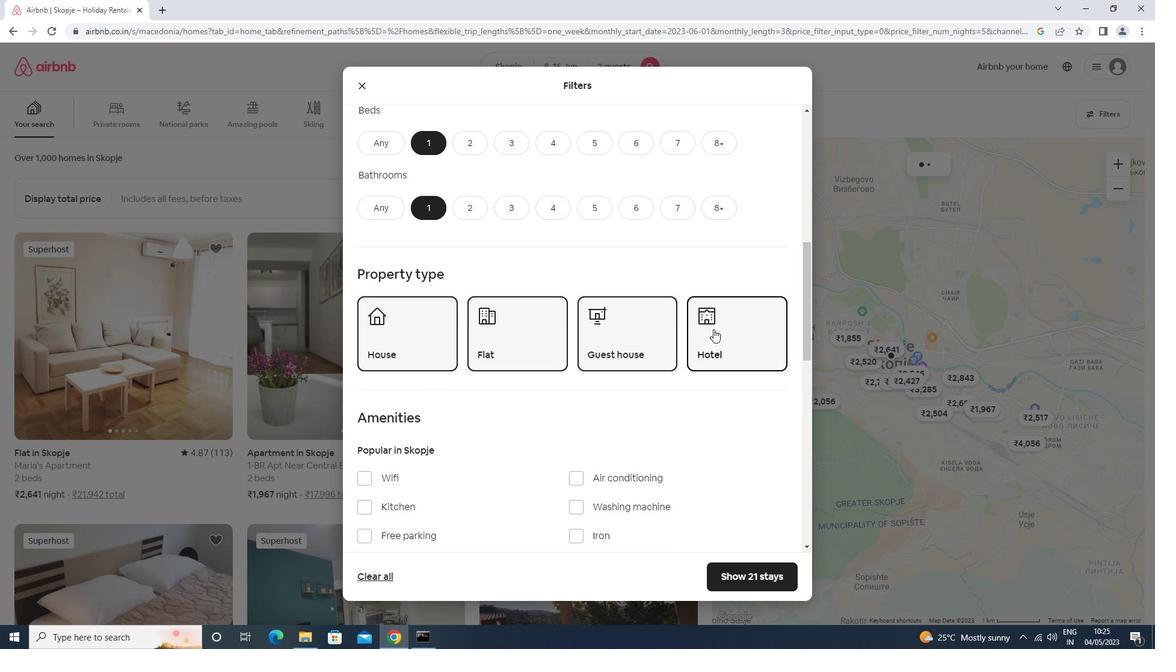 
Action: Mouse scrolled (713, 329) with delta (0, 0)
Screenshot: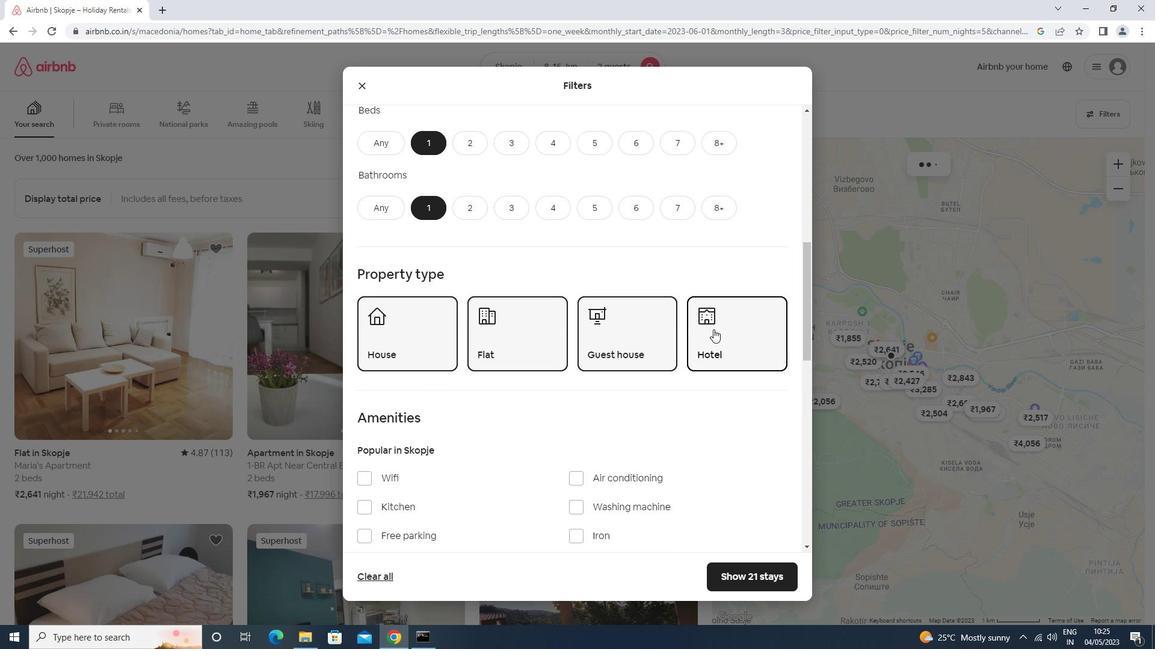 
Action: Mouse moved to (386, 361)
Screenshot: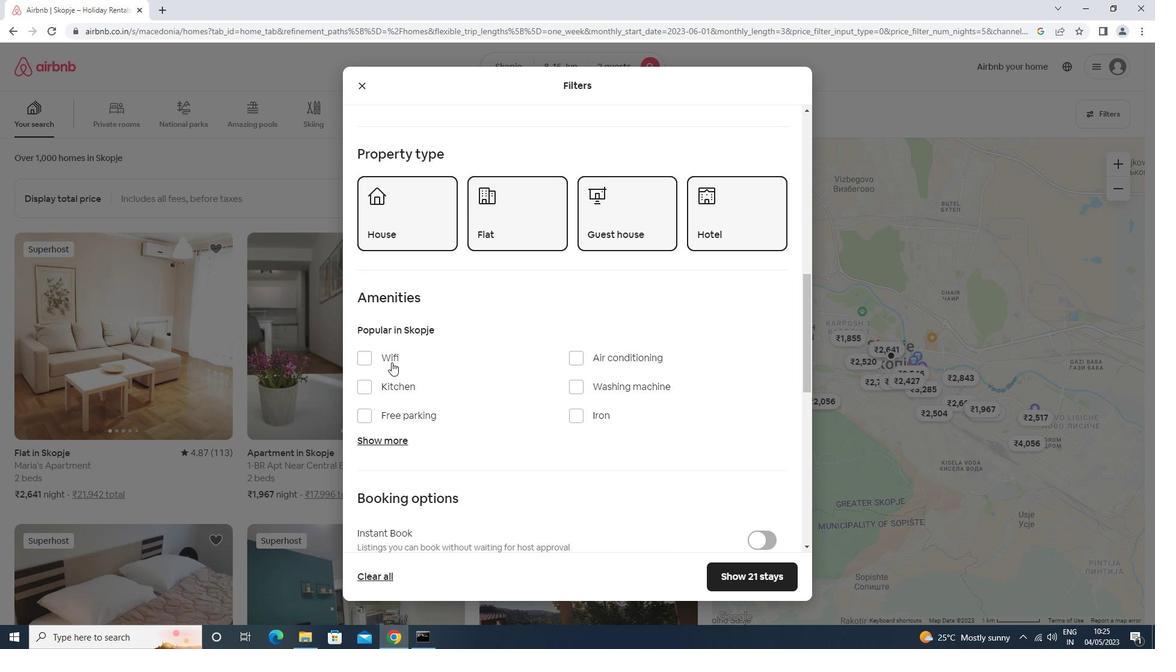 
Action: Mouse pressed left at (386, 361)
Screenshot: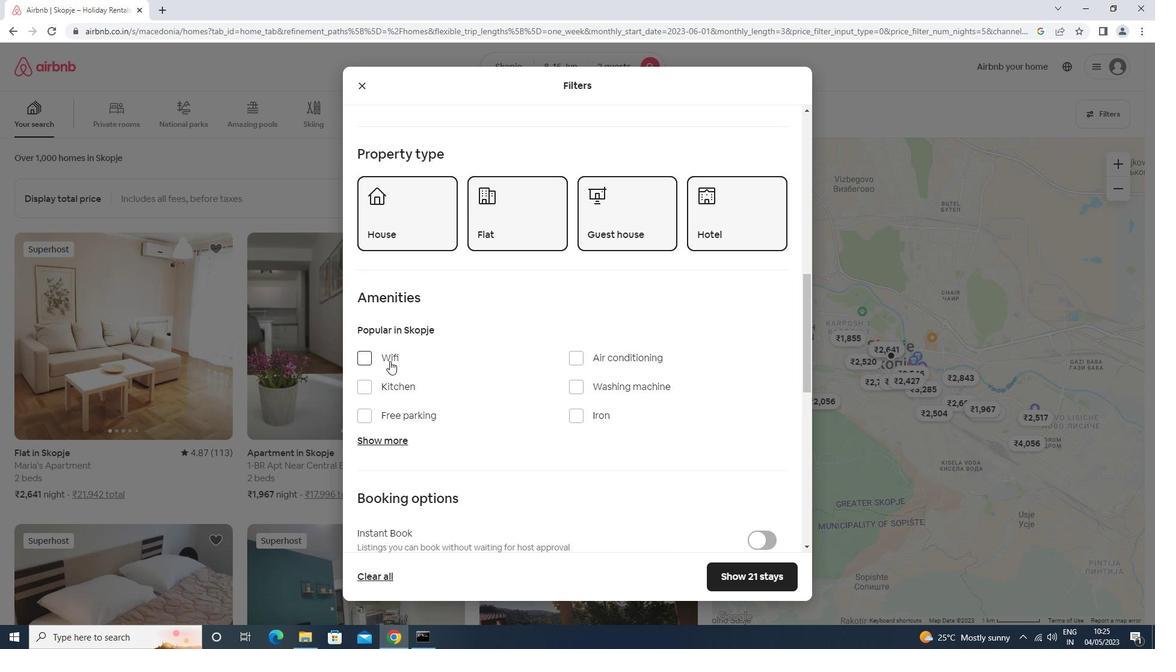 
Action: Mouse moved to (590, 381)
Screenshot: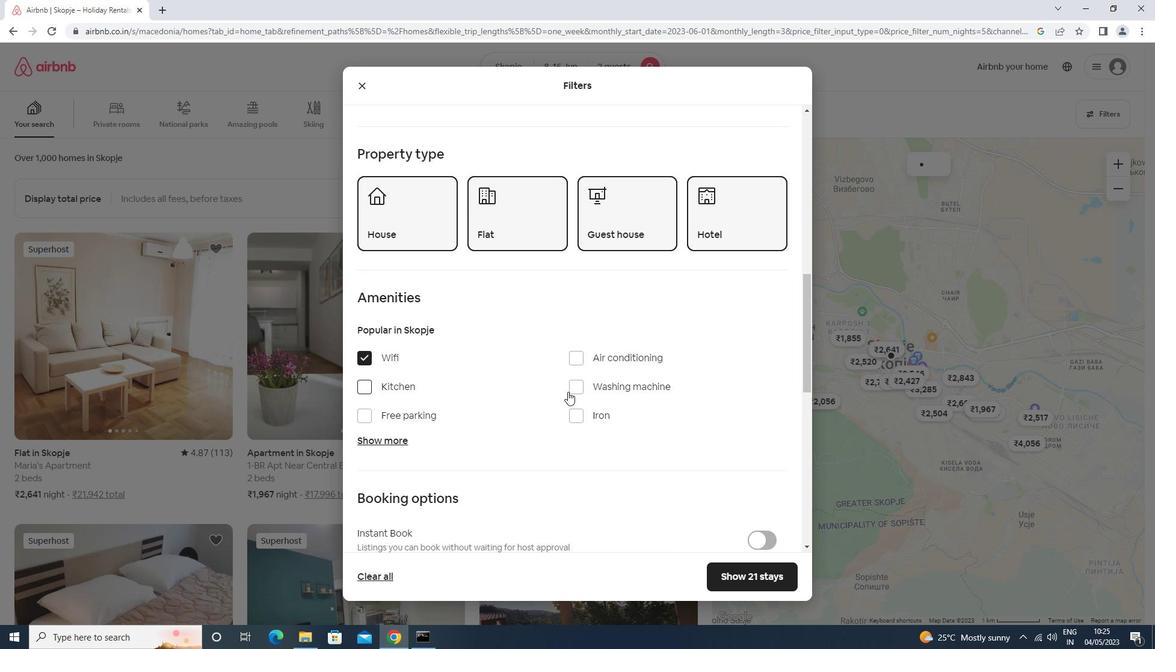 
Action: Mouse pressed left at (590, 381)
Screenshot: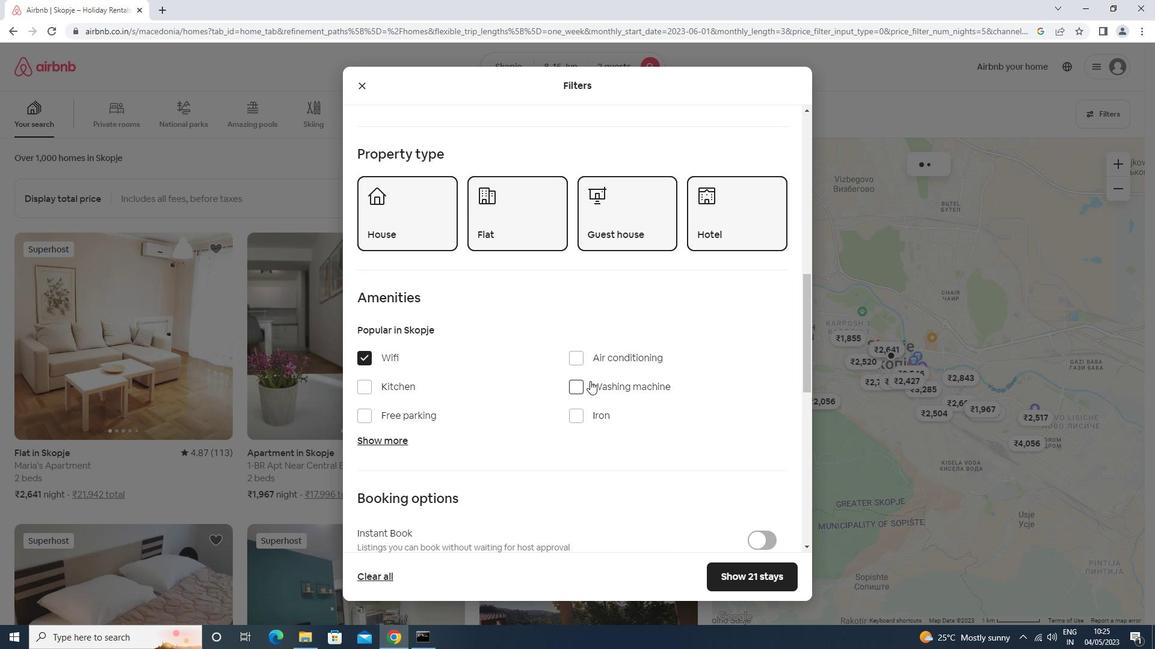 
Action: Mouse scrolled (590, 380) with delta (0, 0)
Screenshot: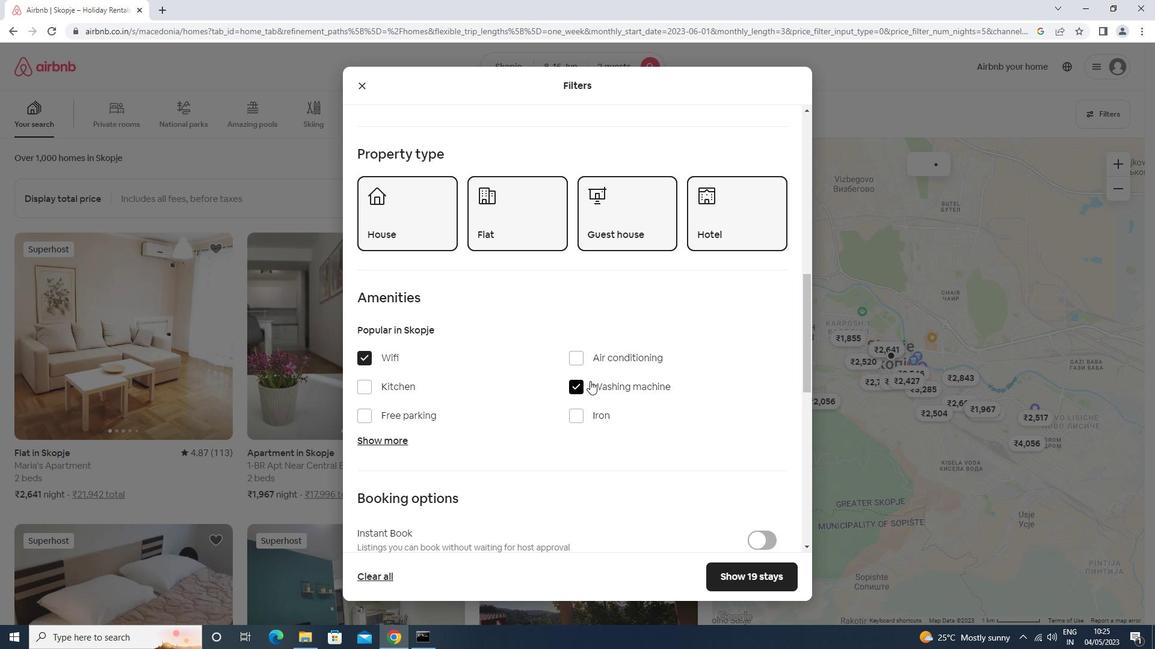 
Action: Mouse scrolled (590, 380) with delta (0, 0)
Screenshot: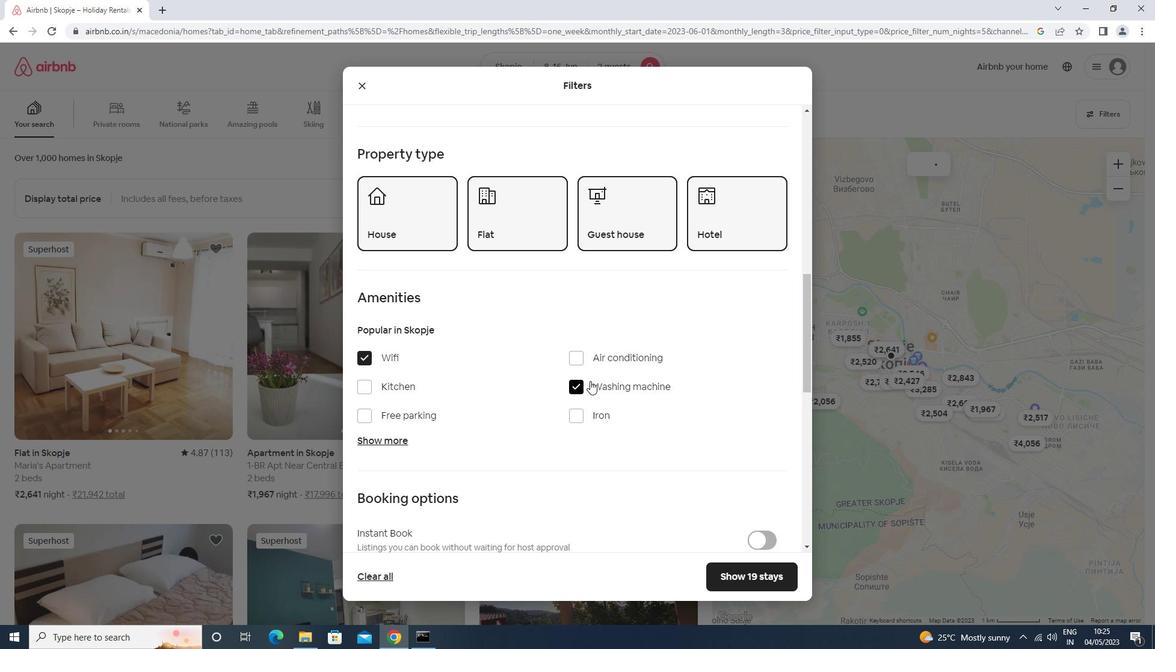 
Action: Mouse scrolled (590, 380) with delta (0, 0)
Screenshot: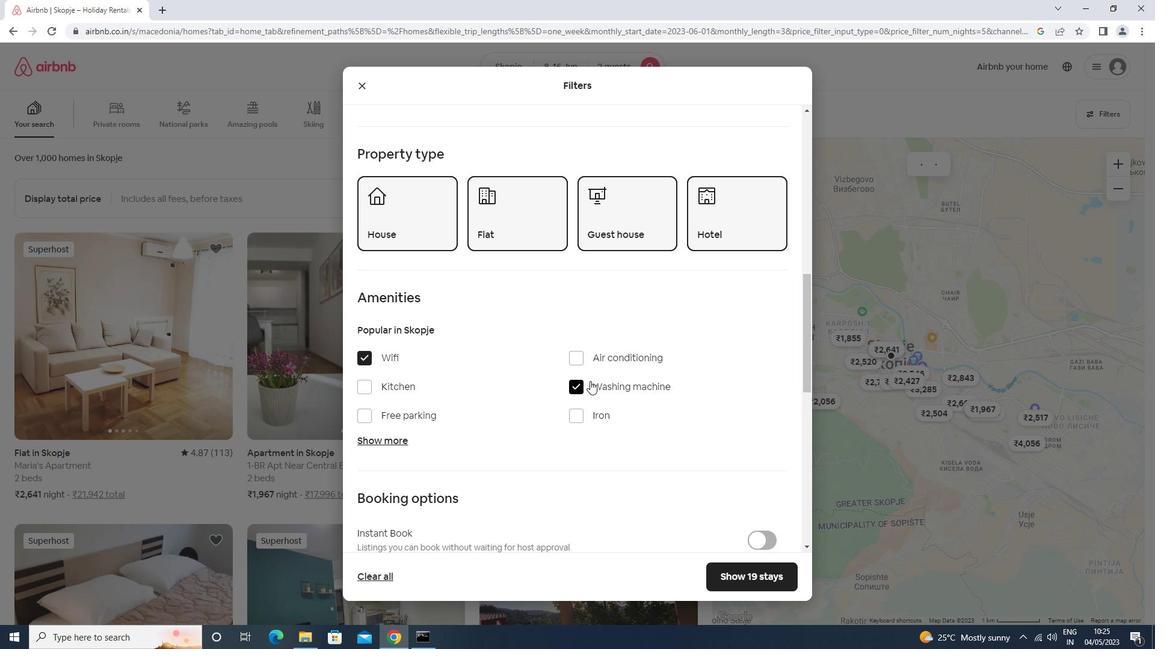 
Action: Mouse scrolled (590, 380) with delta (0, 0)
Screenshot: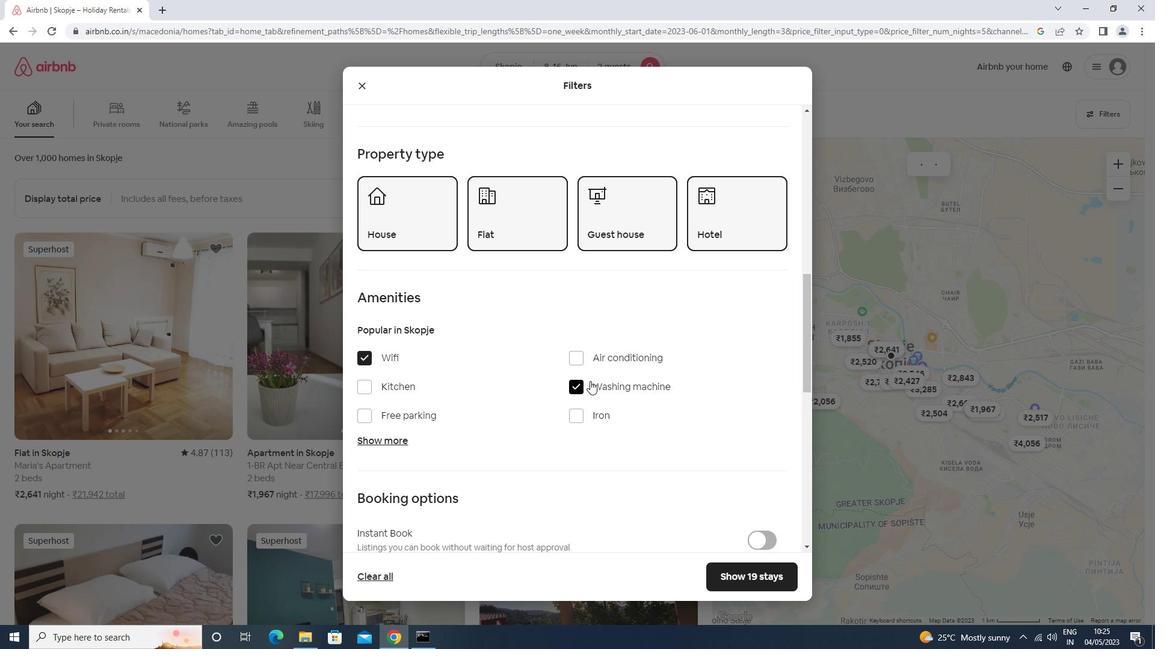 
Action: Mouse scrolled (590, 380) with delta (0, 0)
Screenshot: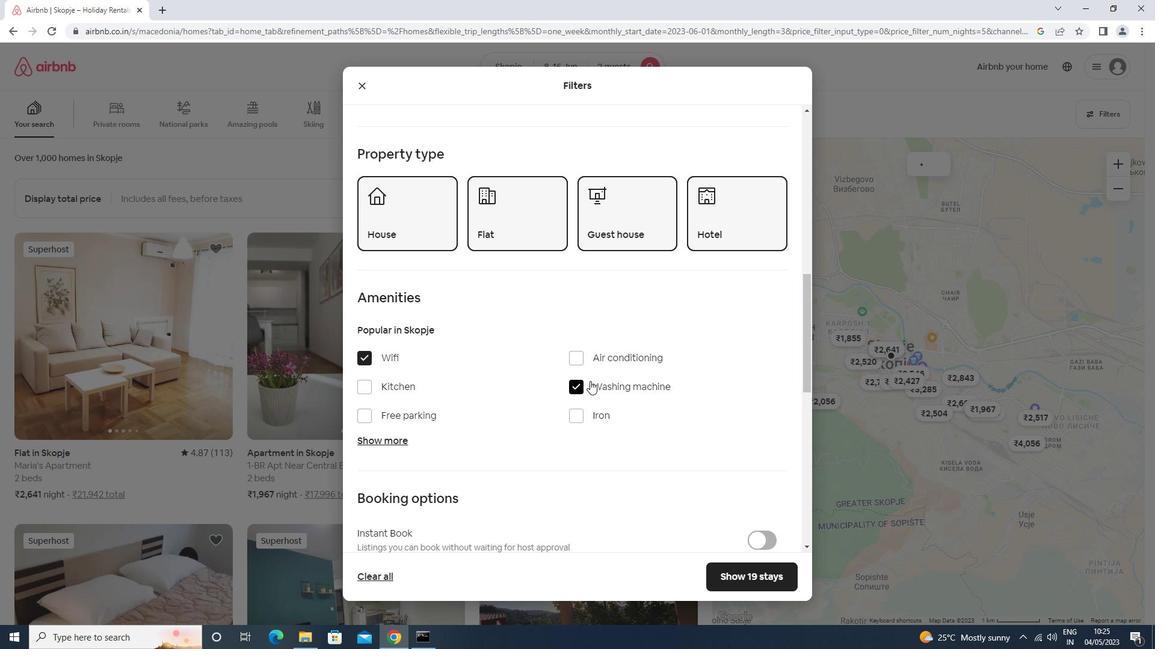 
Action: Mouse moved to (760, 279)
Screenshot: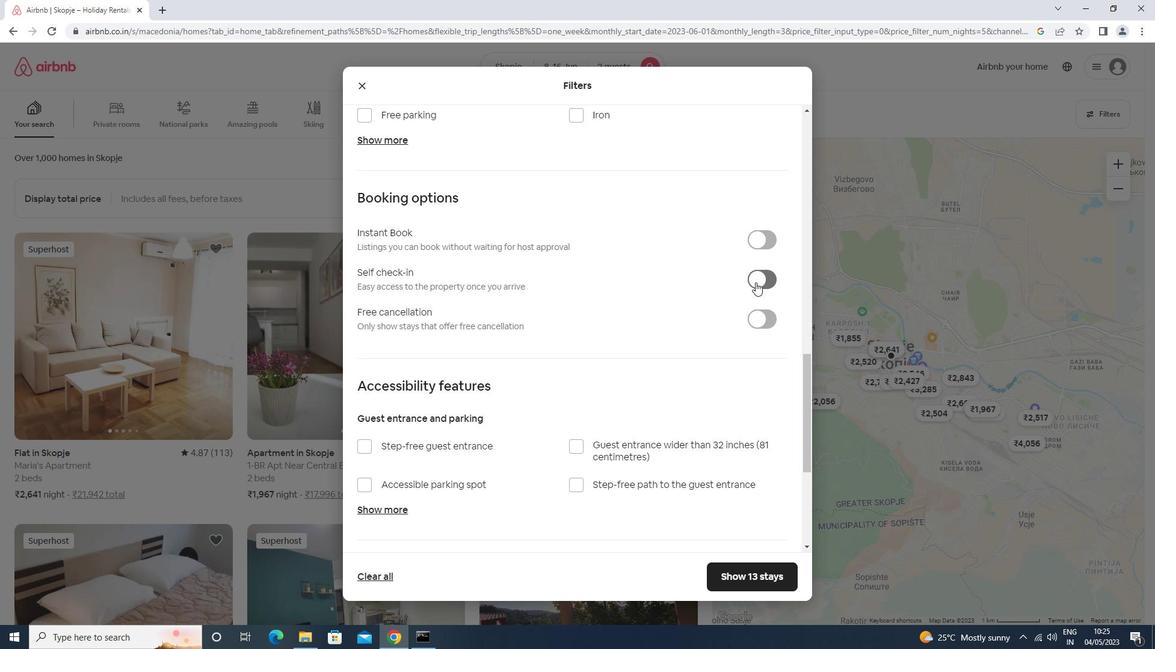 
Action: Mouse pressed left at (760, 279)
Screenshot: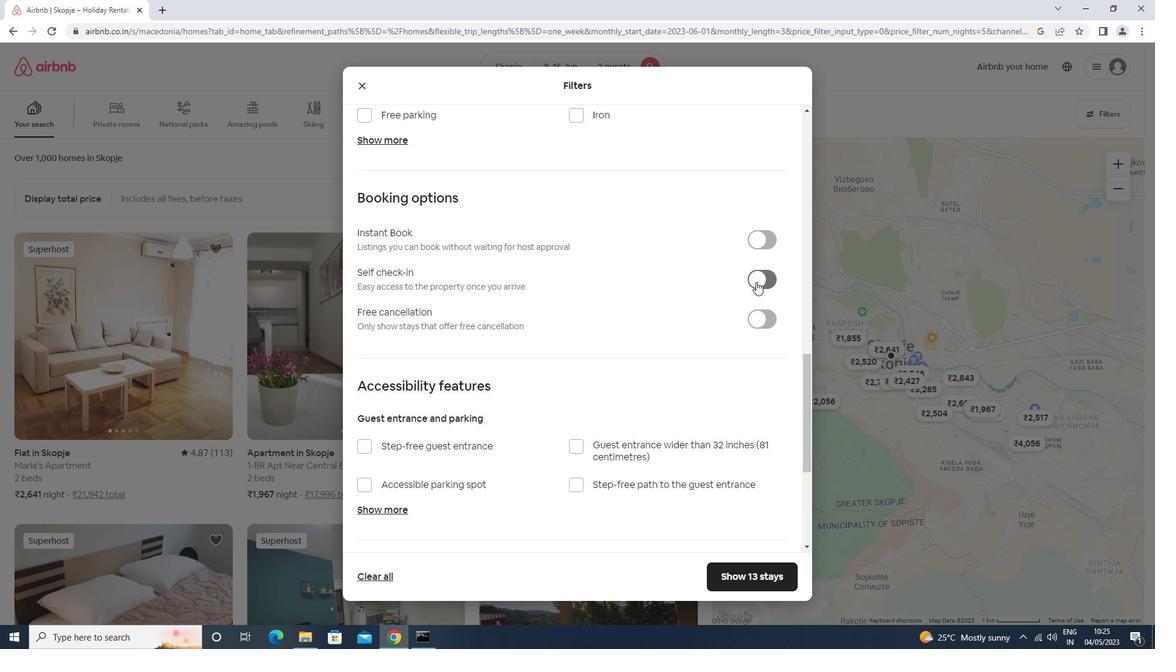 
Action: Mouse moved to (691, 300)
Screenshot: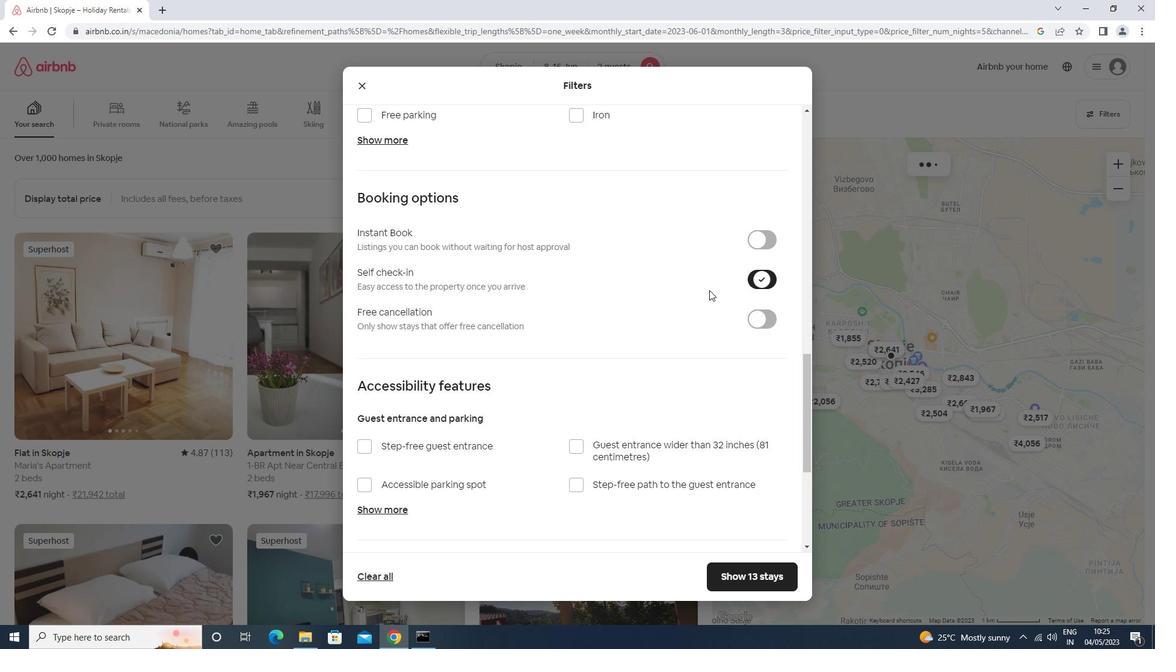 
Action: Mouse scrolled (691, 299) with delta (0, 0)
Screenshot: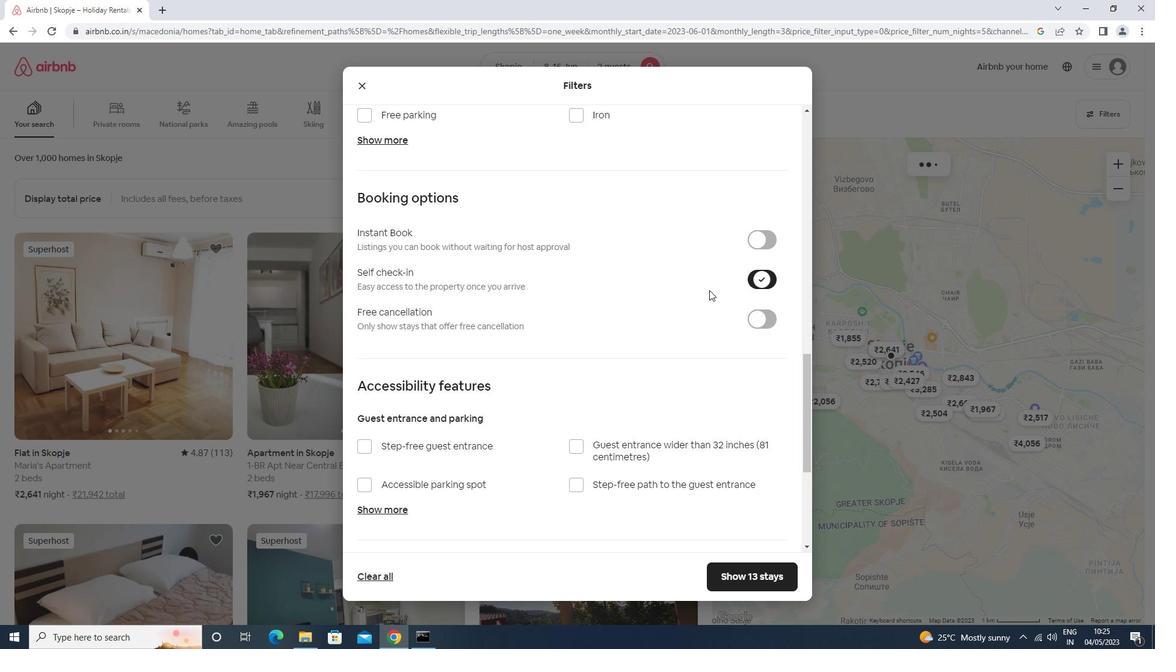 
Action: Mouse moved to (687, 303)
Screenshot: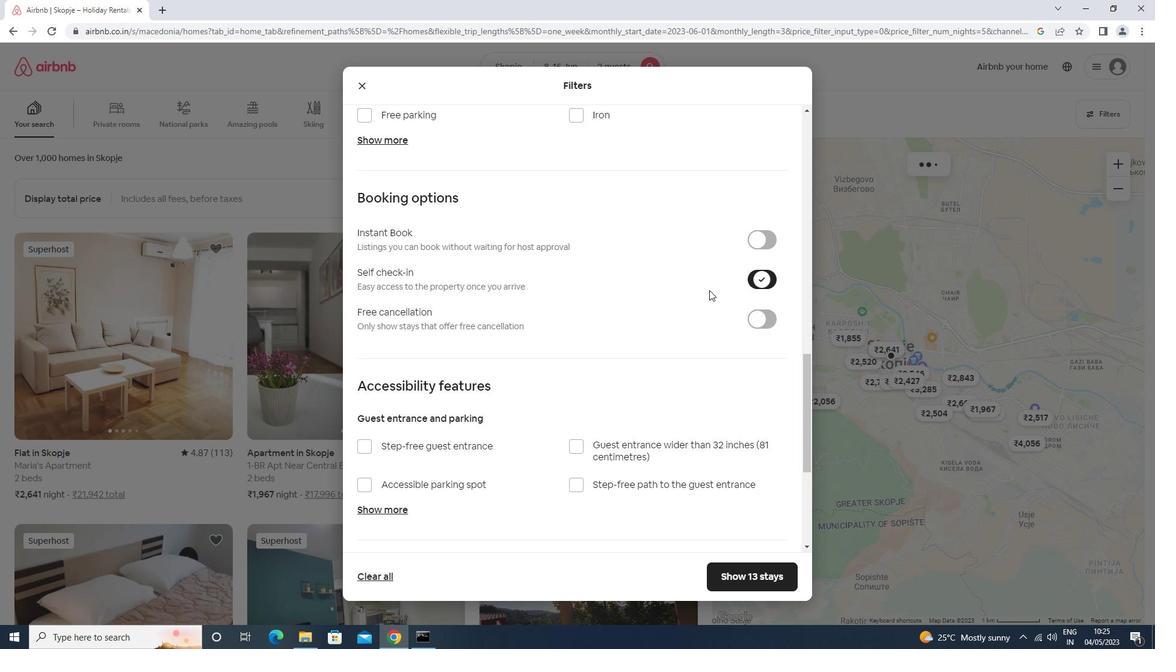 
Action: Mouse scrolled (687, 302) with delta (0, 0)
Screenshot: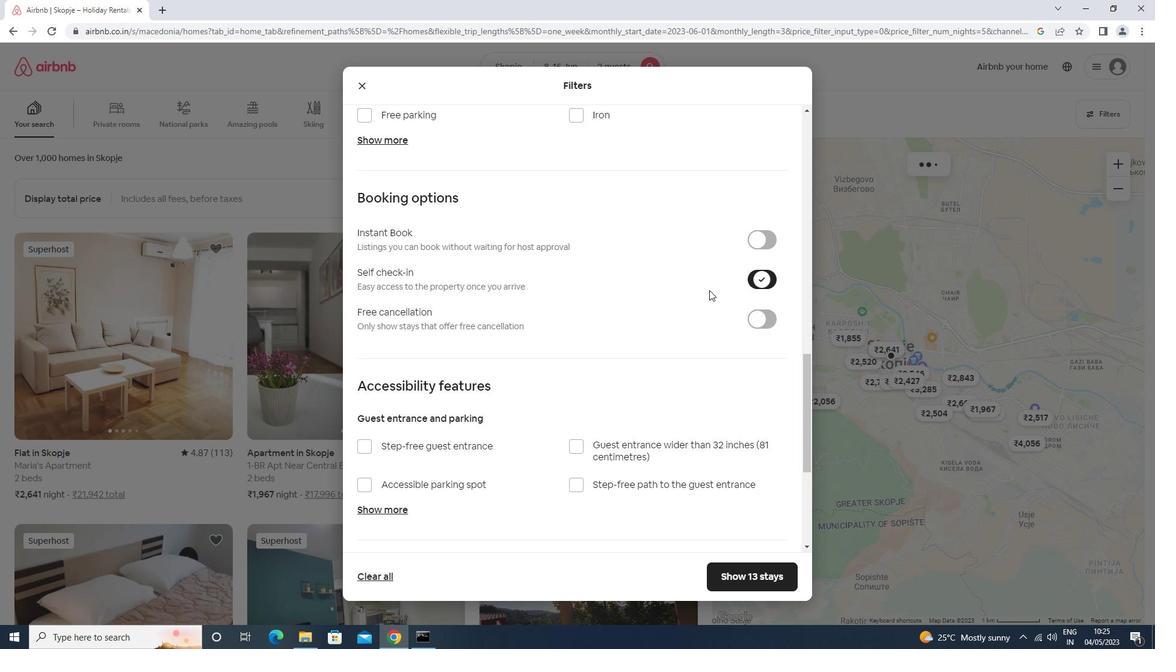 
Action: Mouse moved to (684, 303)
Screenshot: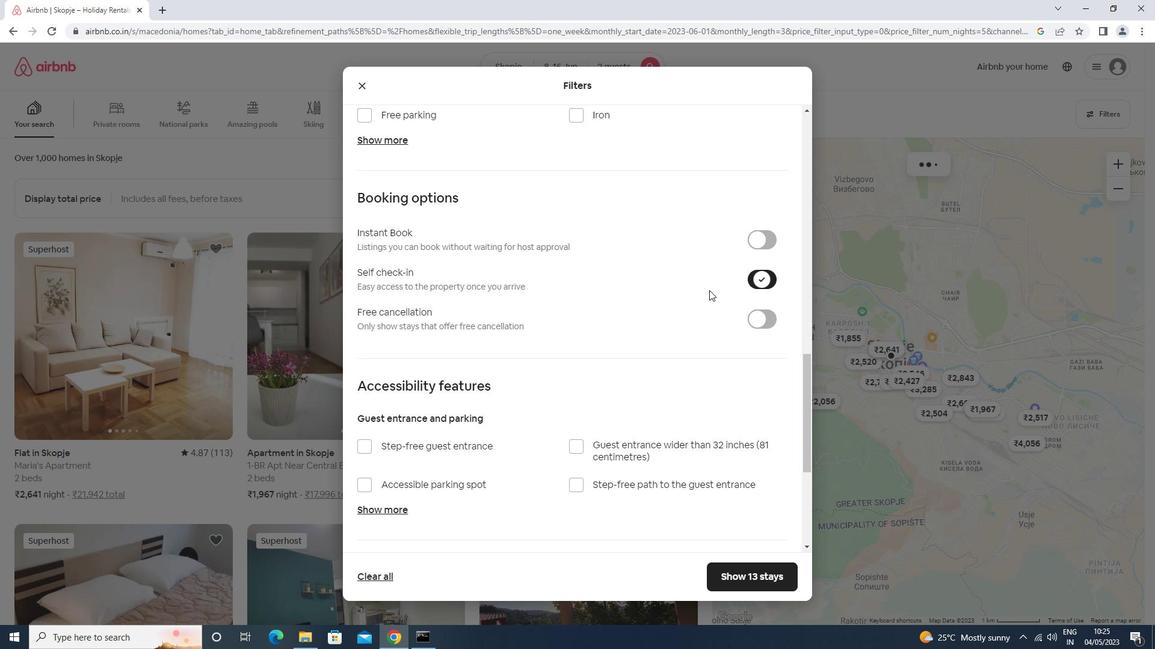 
Action: Mouse scrolled (684, 303) with delta (0, 0)
Screenshot: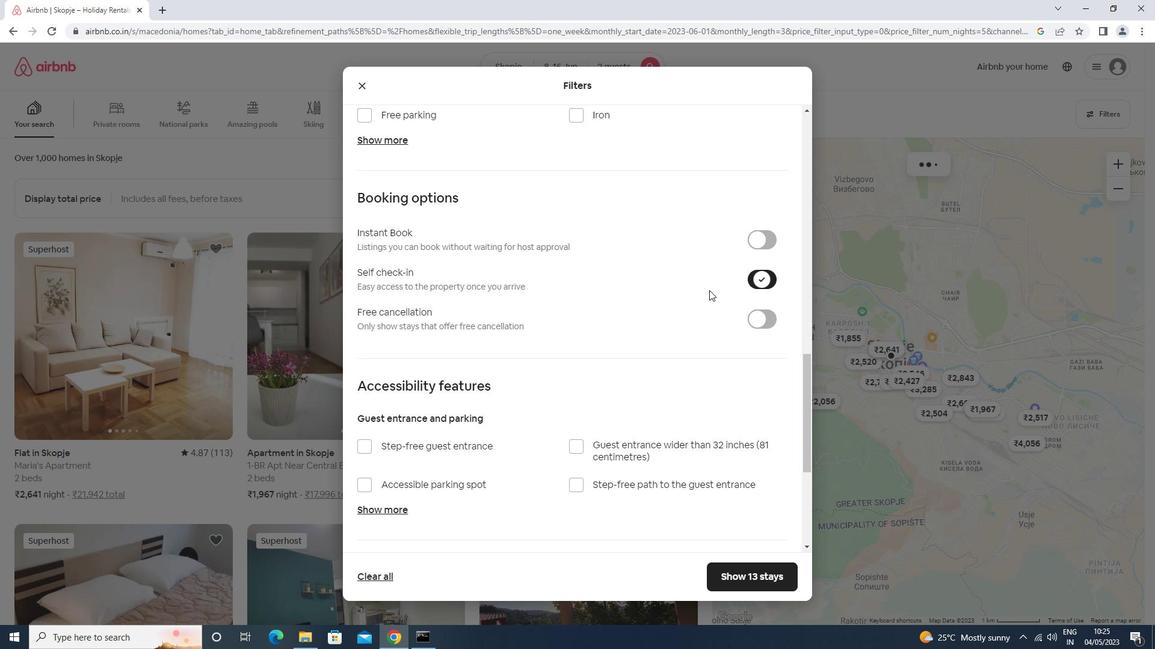 
Action: Mouse moved to (682, 304)
Screenshot: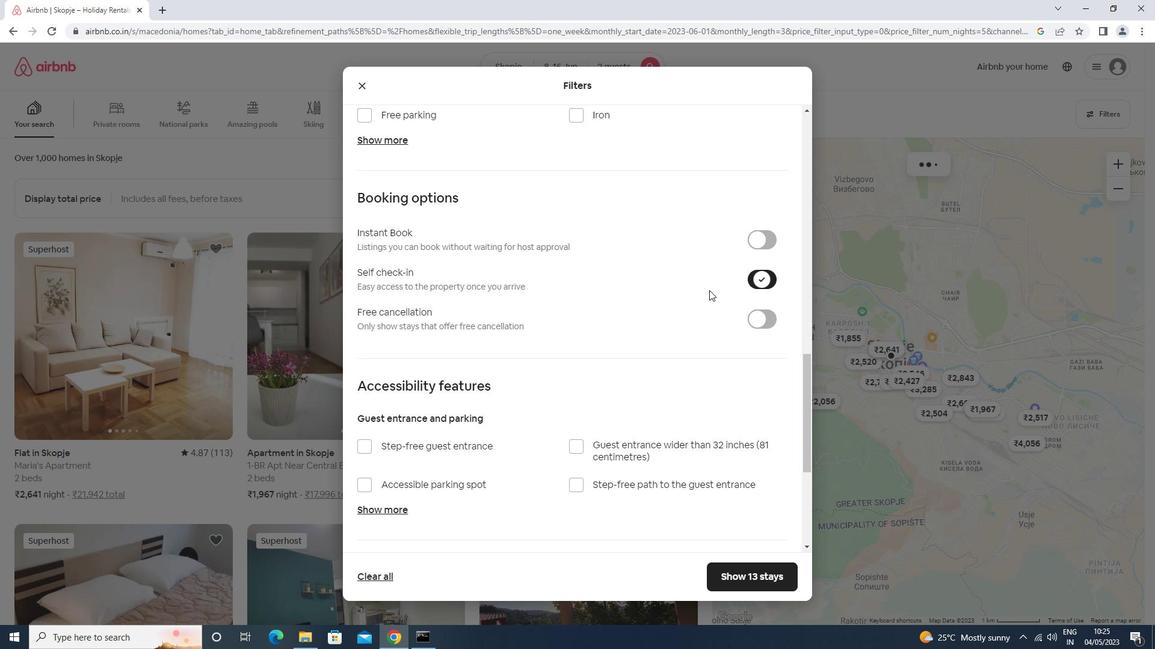 
Action: Mouse scrolled (682, 303) with delta (0, 0)
Screenshot: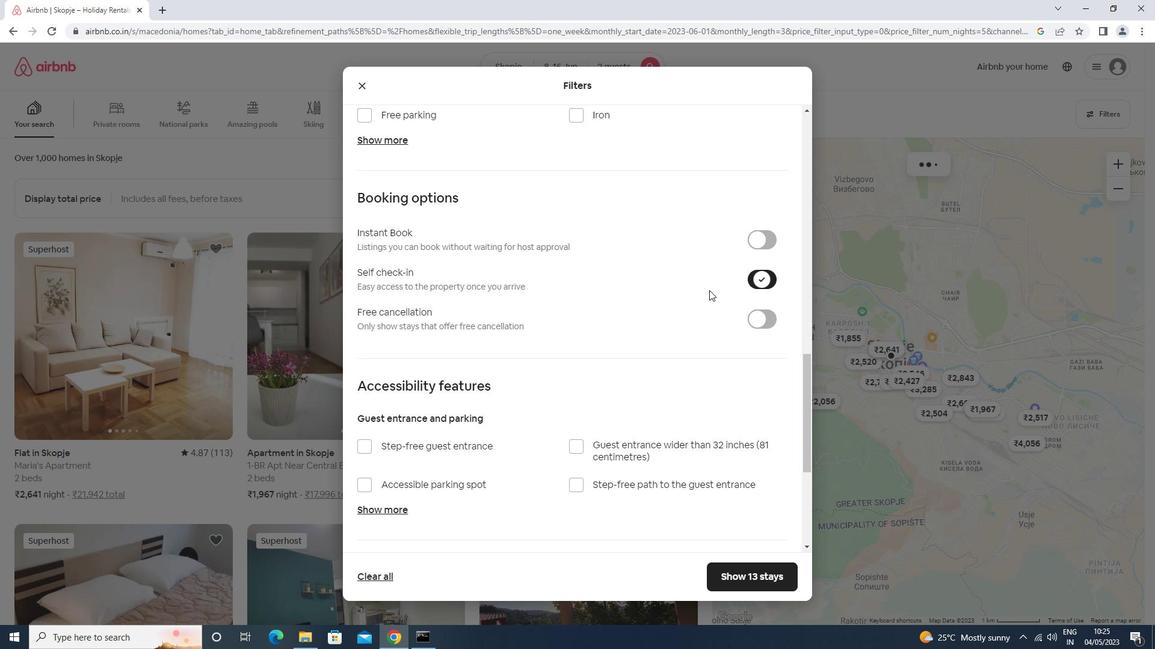 
Action: Mouse moved to (681, 305)
Screenshot: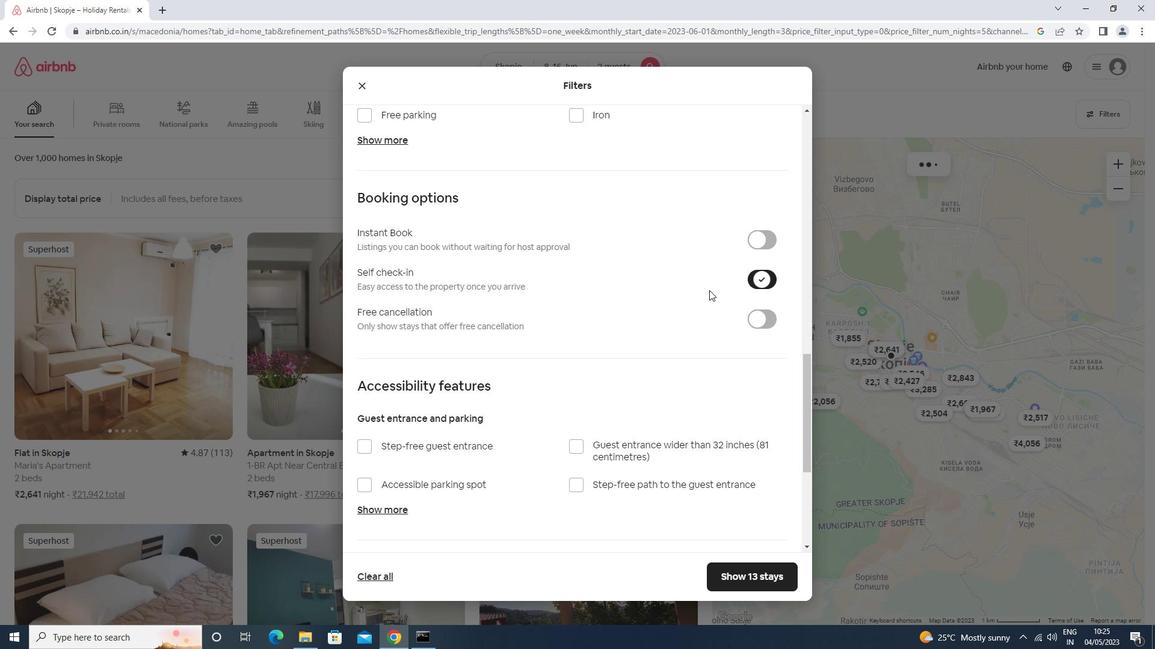 
Action: Mouse scrolled (681, 304) with delta (0, 0)
Screenshot: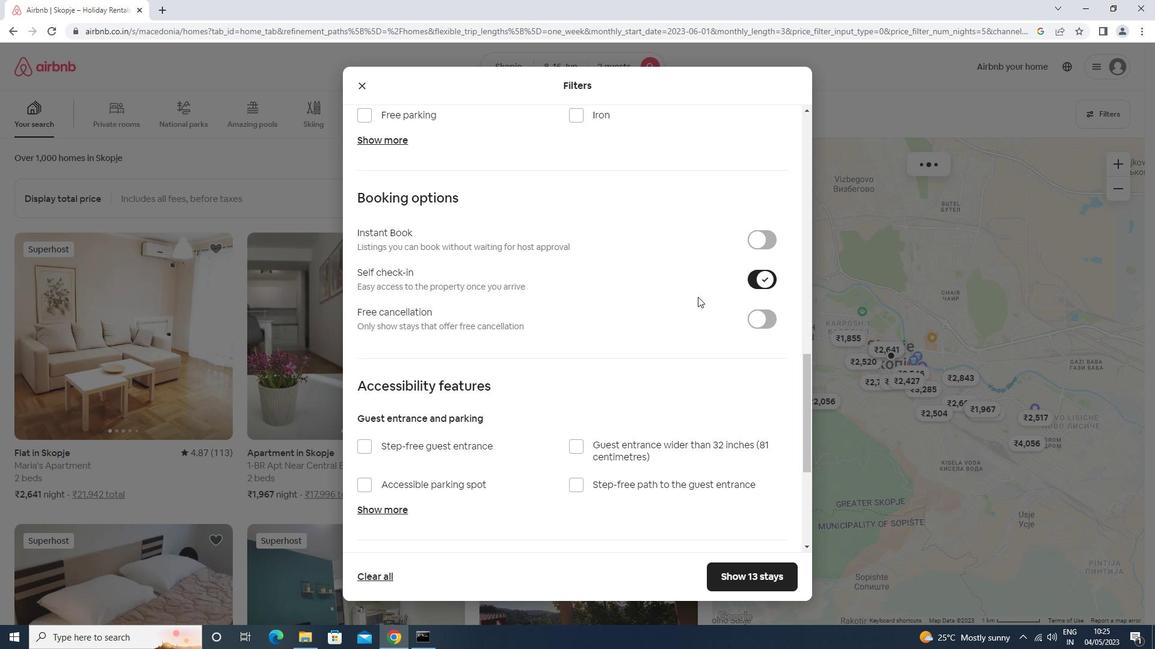 
Action: Mouse scrolled (681, 304) with delta (0, 0)
Screenshot: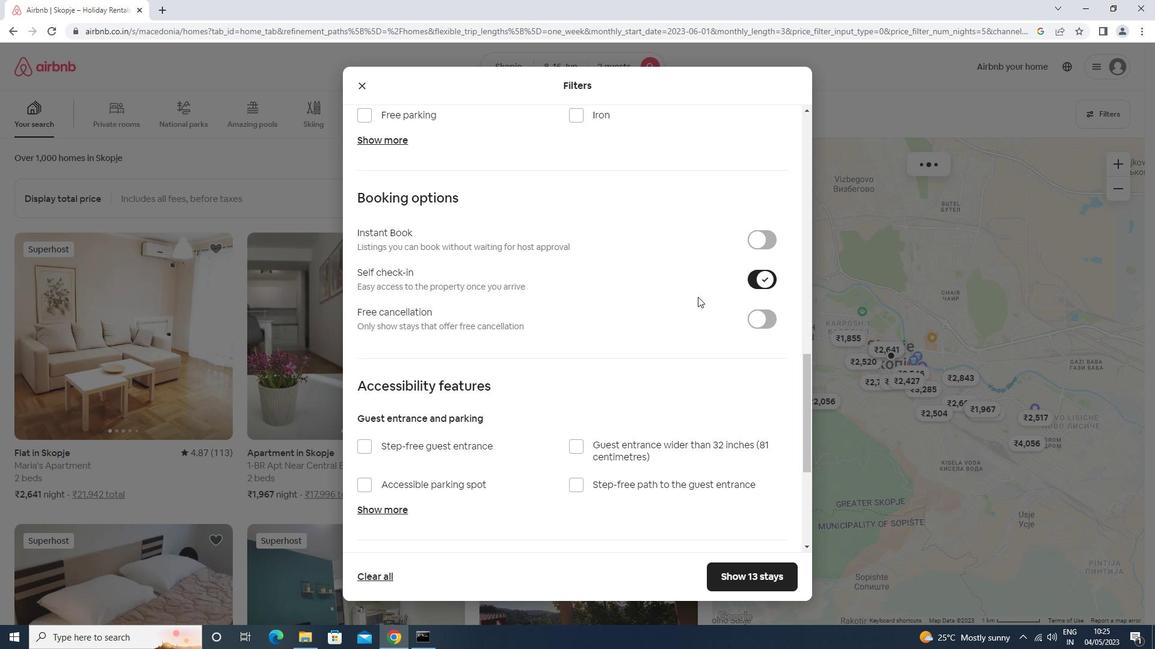 
Action: Mouse moved to (670, 309)
Screenshot: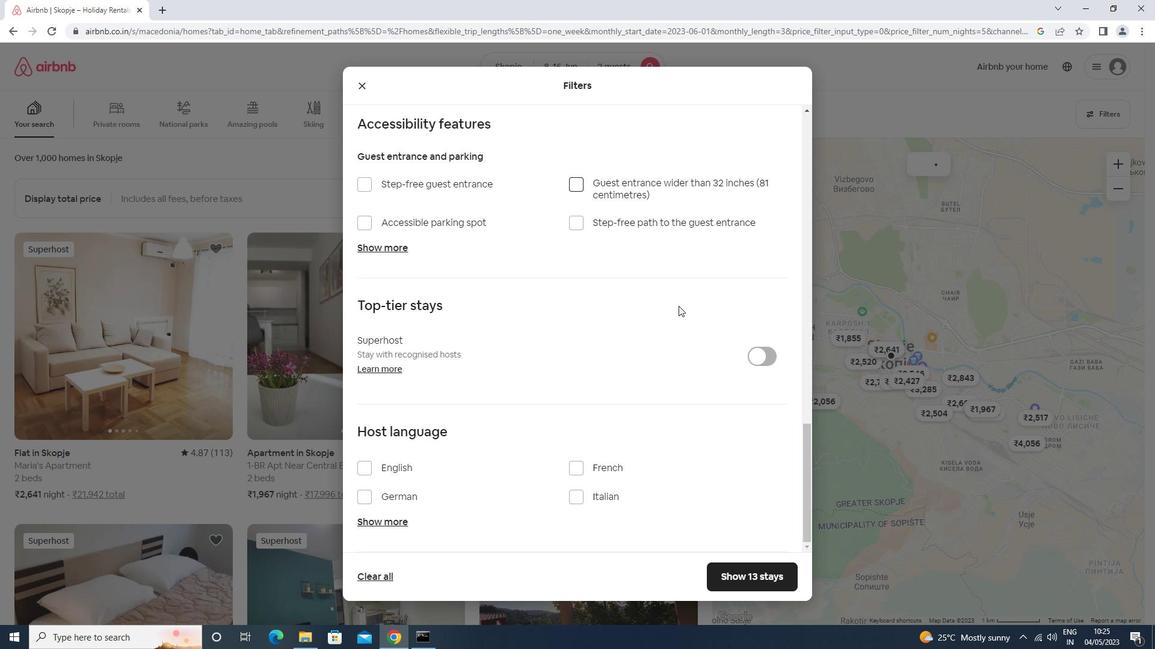 
Action: Mouse scrolled (670, 308) with delta (0, 0)
Screenshot: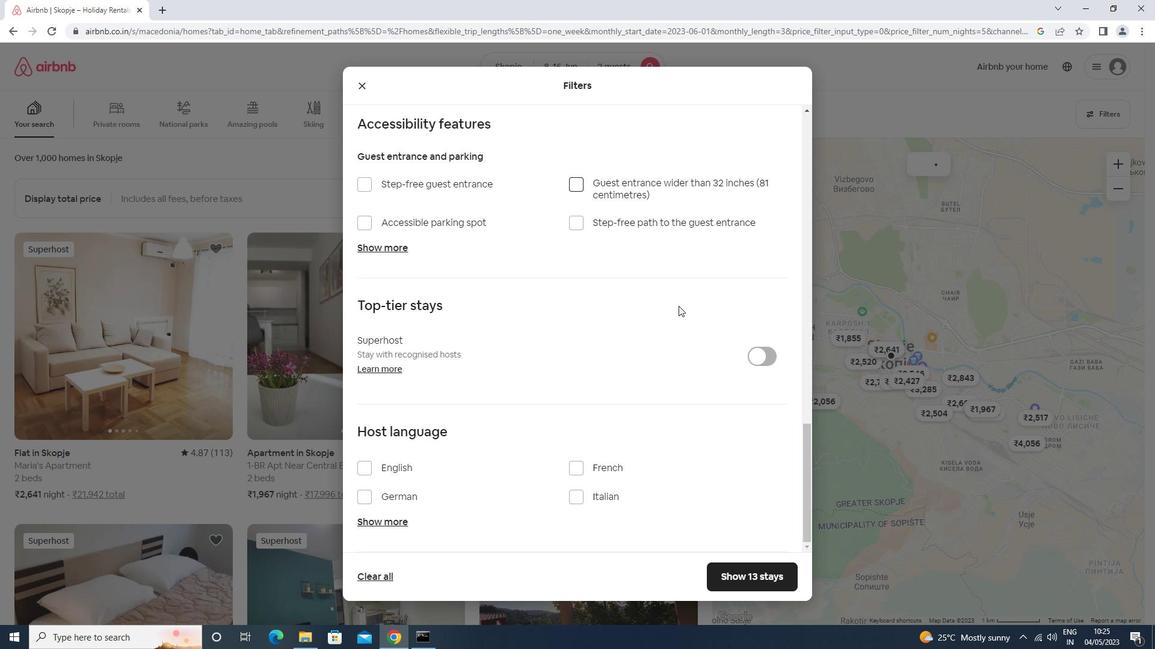
Action: Mouse moved to (666, 311)
Screenshot: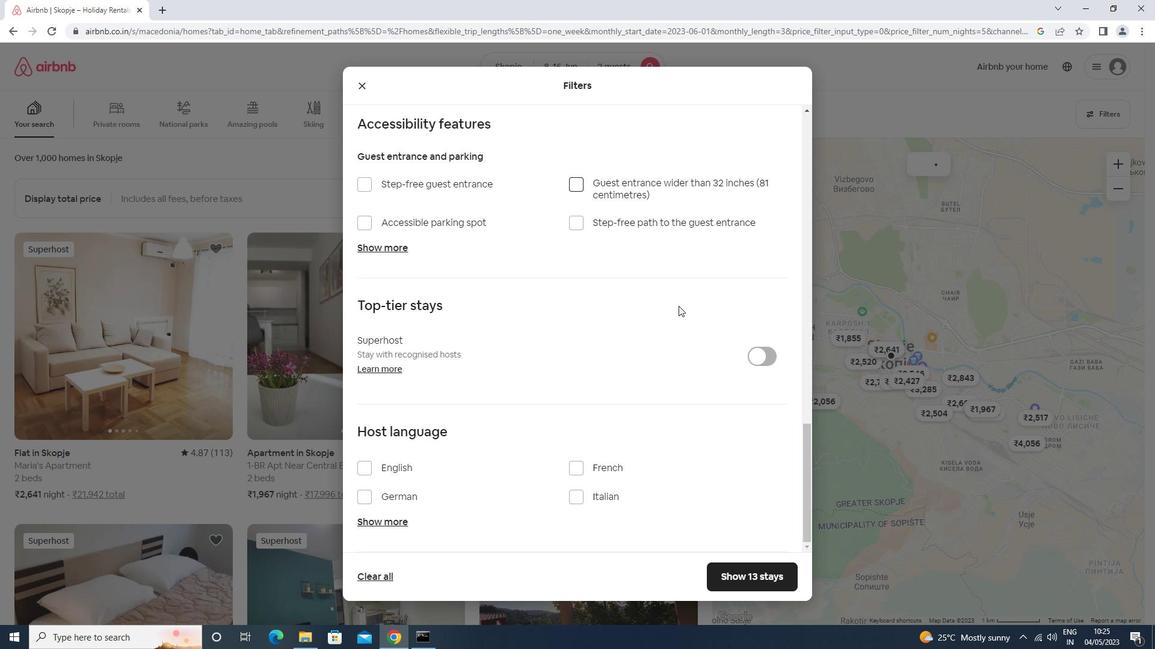 
Action: Mouse scrolled (666, 311) with delta (0, 0)
Screenshot: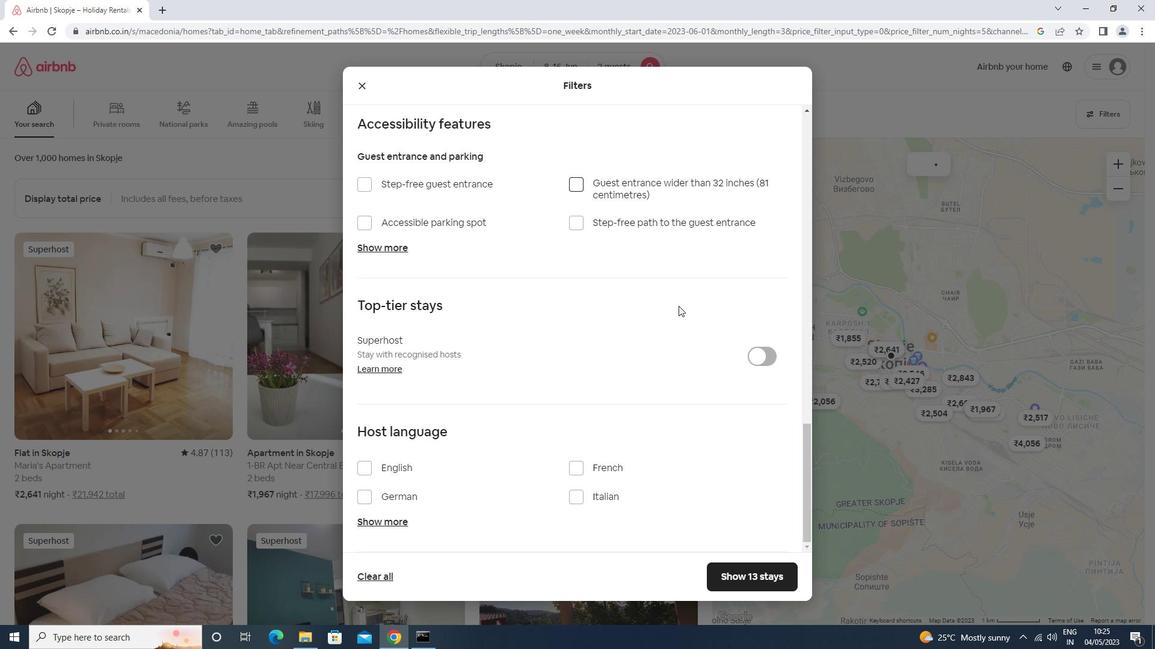 
Action: Mouse moved to (663, 313)
Screenshot: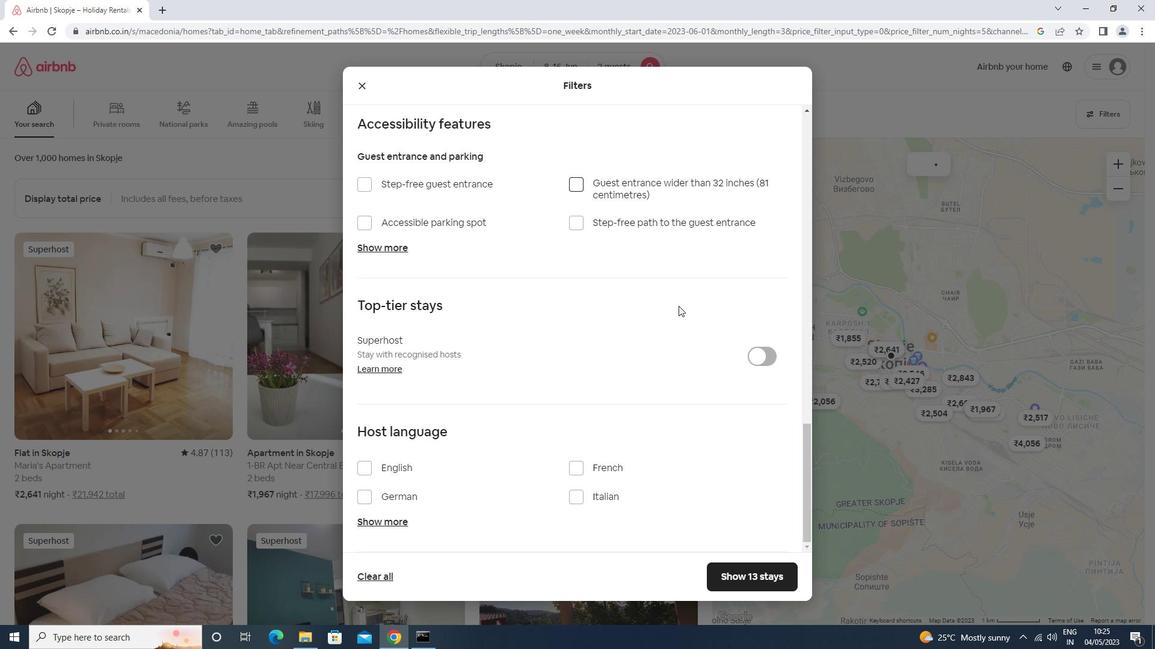
Action: Mouse scrolled (663, 312) with delta (0, 0)
Screenshot: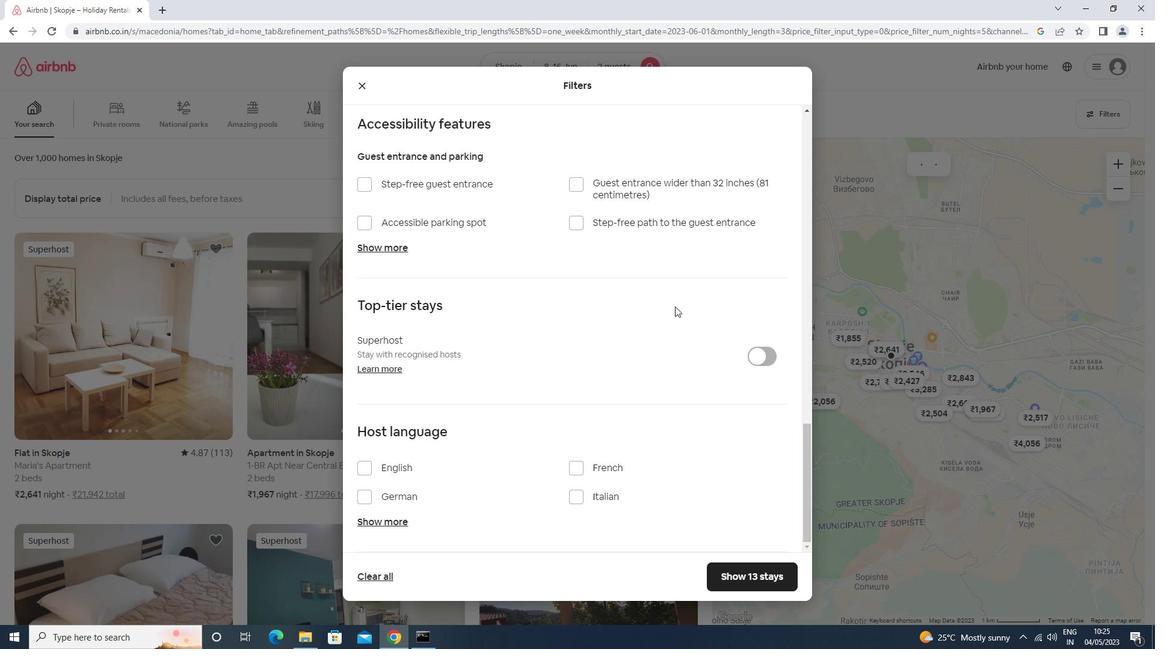 
Action: Mouse moved to (661, 313)
Screenshot: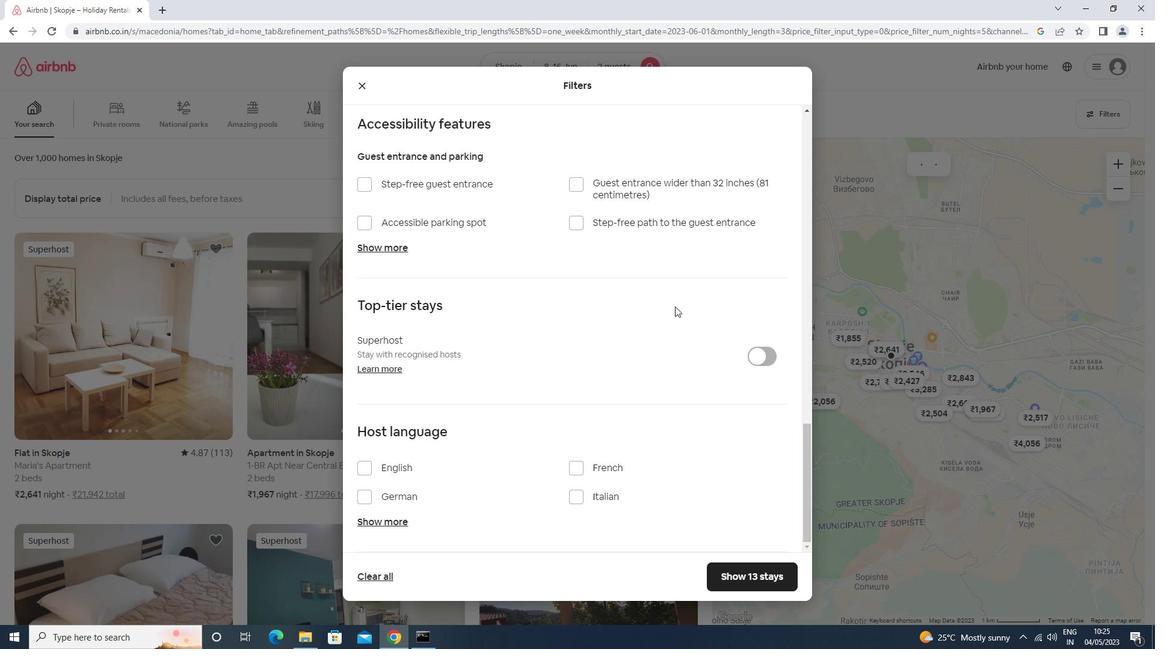 
Action: Mouse scrolled (661, 312) with delta (0, 0)
Screenshot: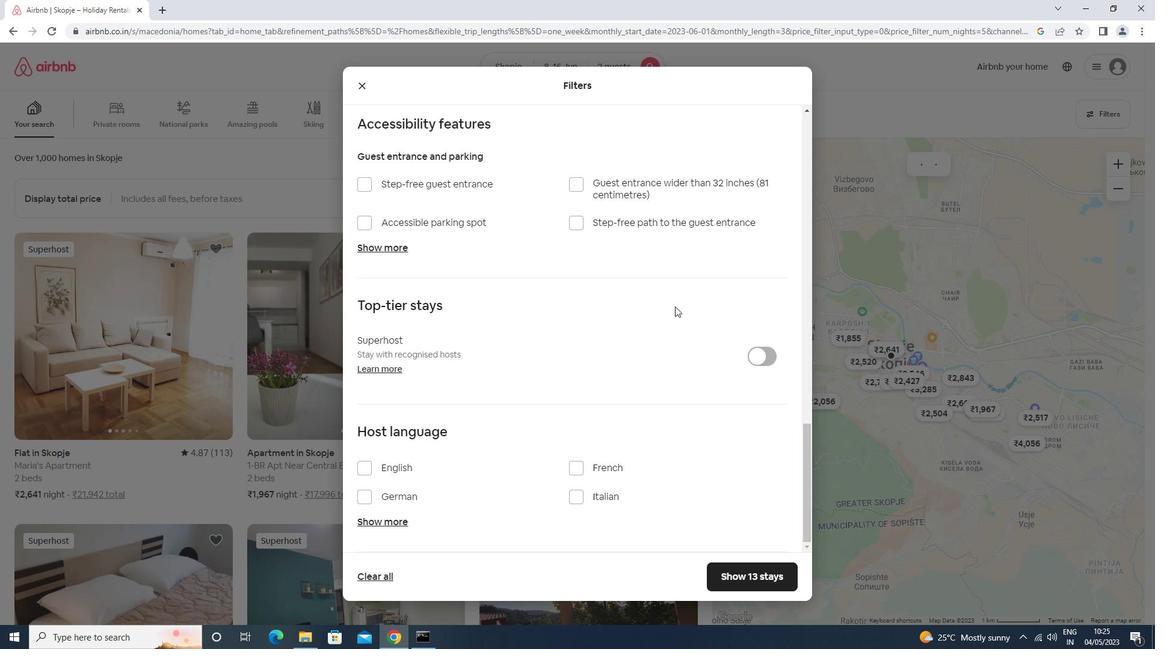 
Action: Mouse moved to (661, 313)
Screenshot: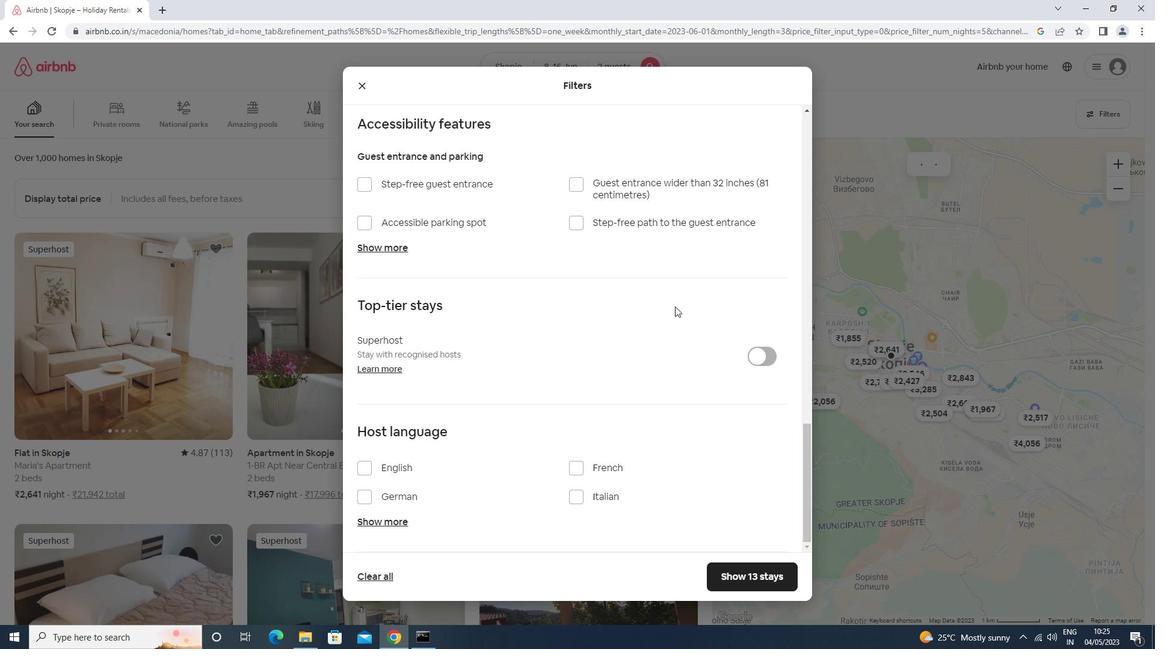 
Action: Mouse scrolled (661, 312) with delta (0, 0)
Screenshot: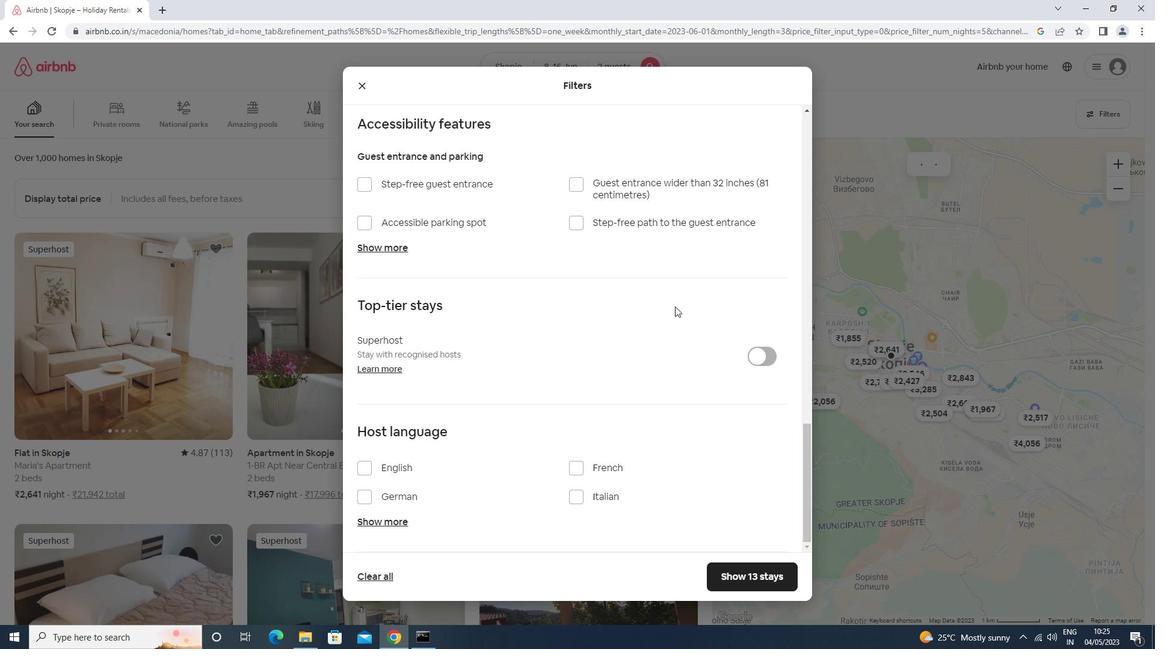 
Action: Mouse moved to (660, 314)
Screenshot: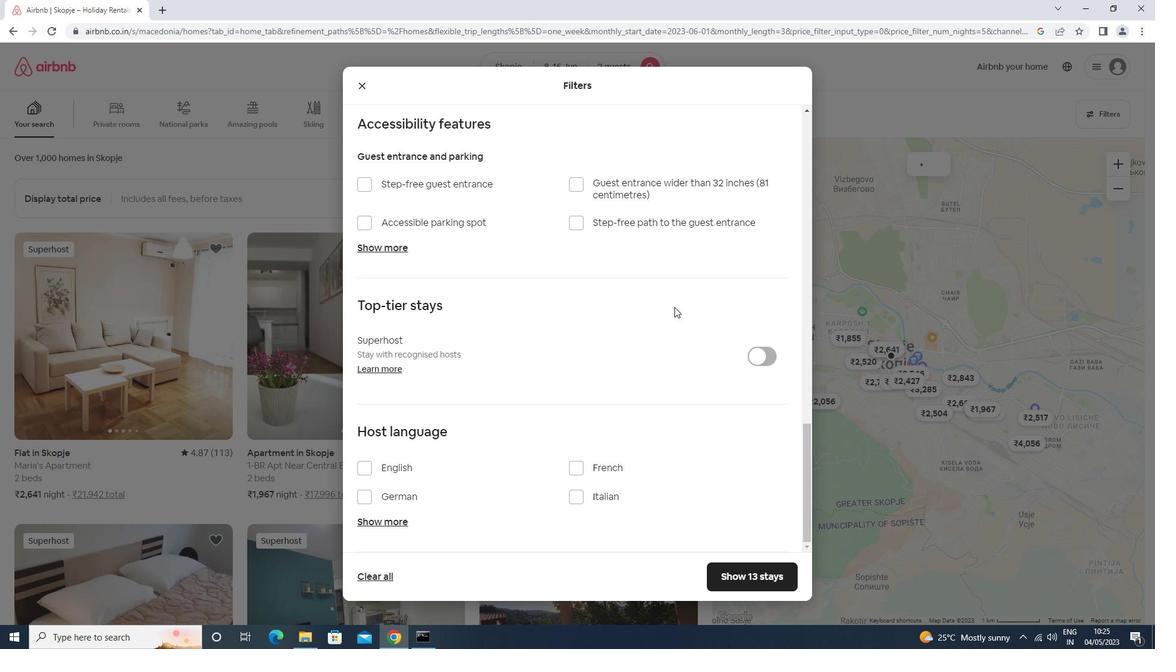 
Action: Mouse scrolled (660, 314) with delta (0, 0)
Screenshot: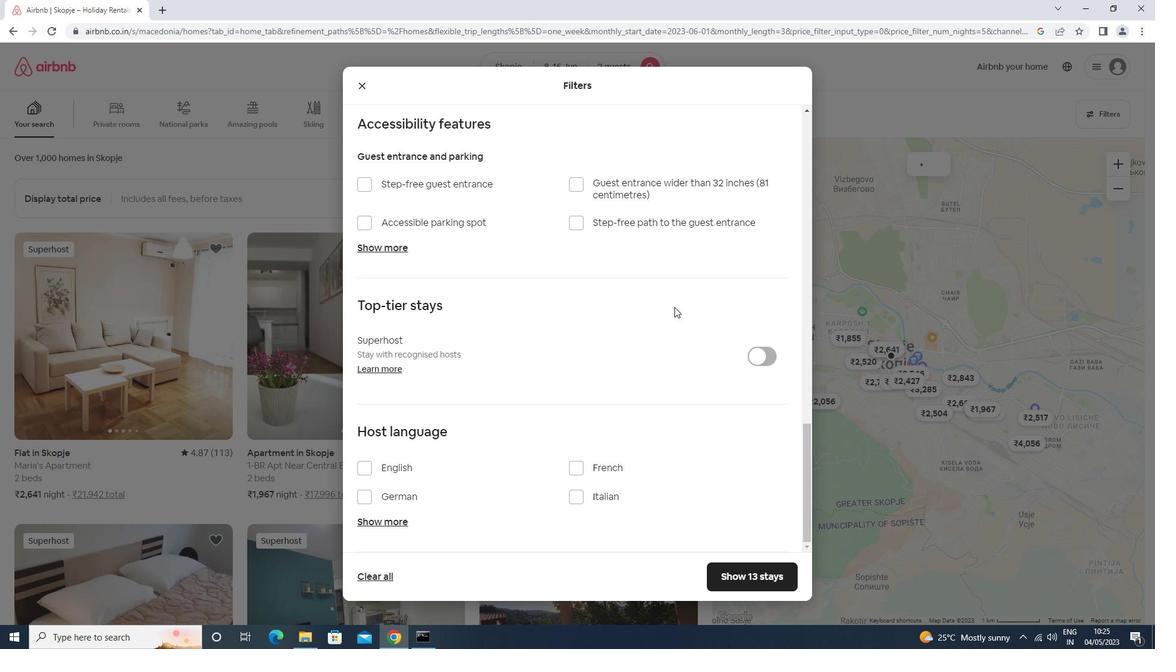 
Action: Mouse moved to (368, 472)
Screenshot: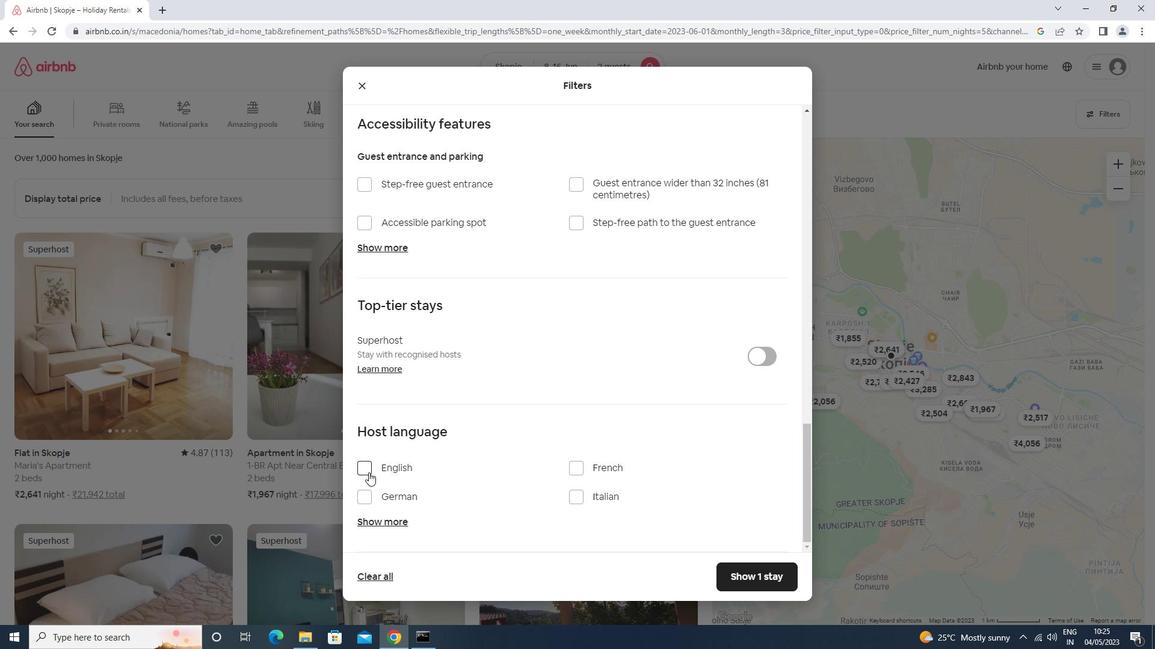 
Action: Mouse pressed left at (368, 472)
Screenshot: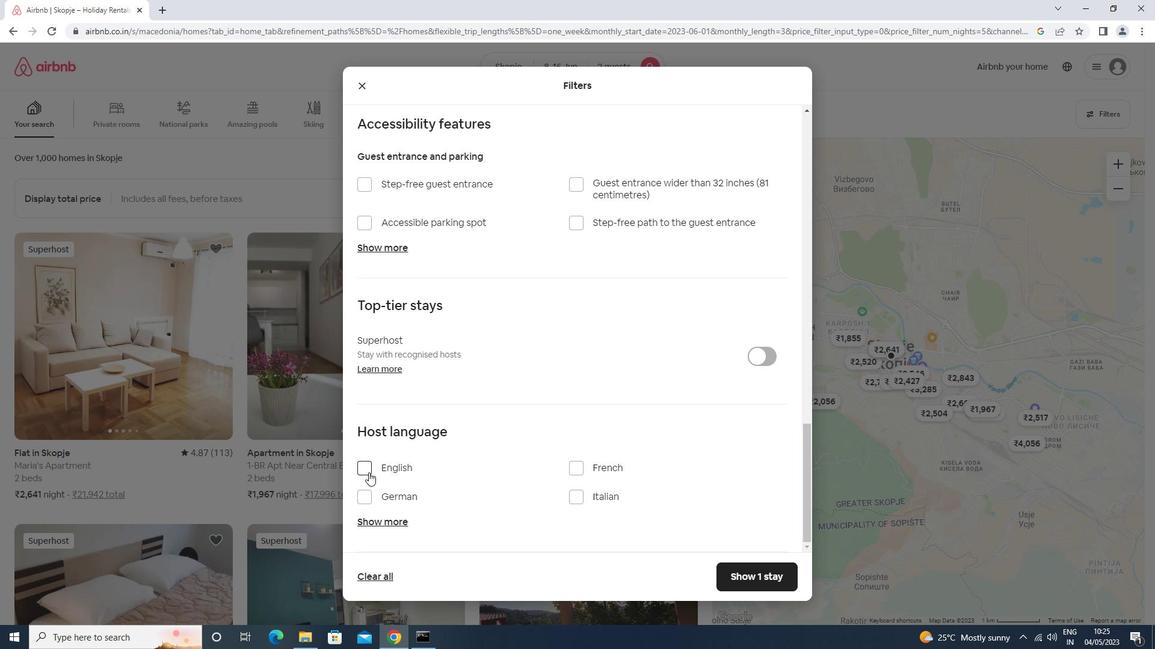 
Action: Mouse moved to (762, 576)
Screenshot: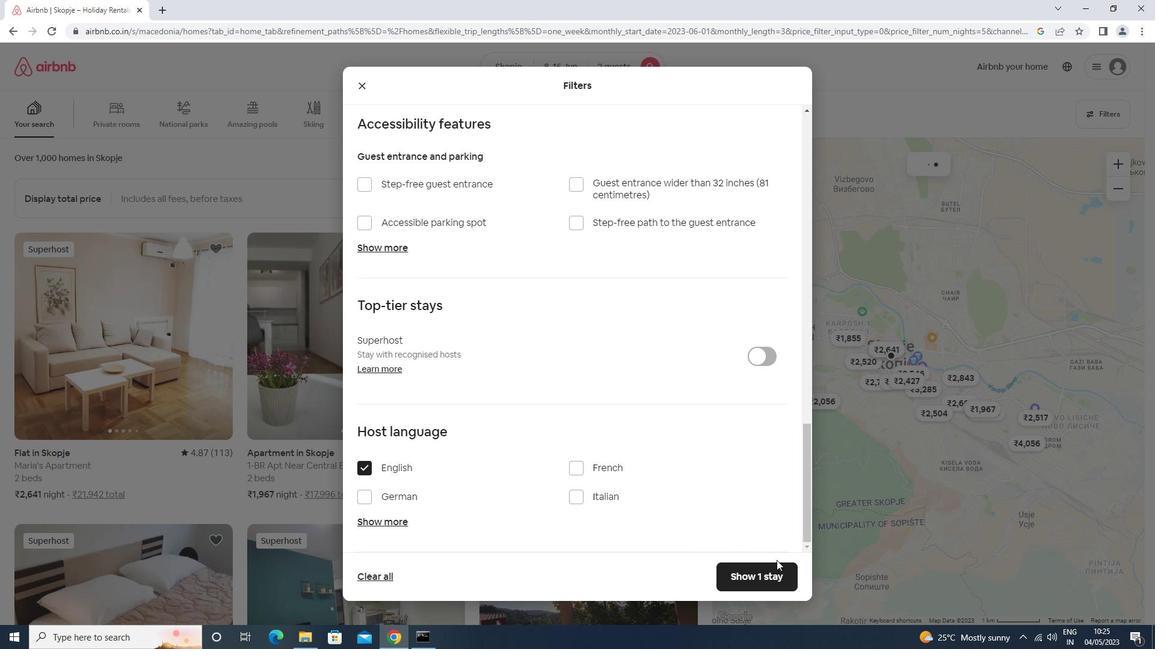 
Action: Mouse pressed left at (762, 576)
Screenshot: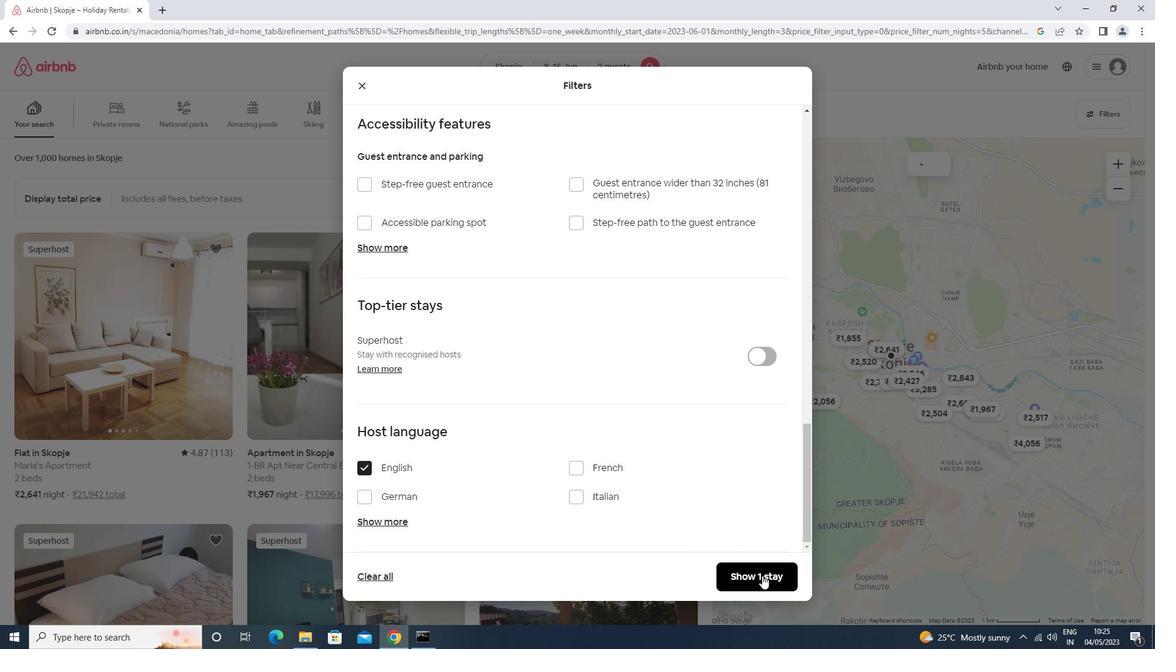 
